 Task: Add an event with the title Third Candidate Interview Discussion, date '2024/03/25', time 7:00 AM to 9:00 AMand add a description: A product launch event is an exciting occasion where a new product is introduced to the market. It brings together stakeholders, industry experts, media personnel, and potential customers to showcase the product's features, benefits, and unique selling points. , put the event into Yellow category, logged in from the account softage.9@softage.netand send the event invitation to softage.1@softage.net with CC to  softage.2@softage.net. Set a reminder for the event At time of event
Action: Mouse moved to (85, 105)
Screenshot: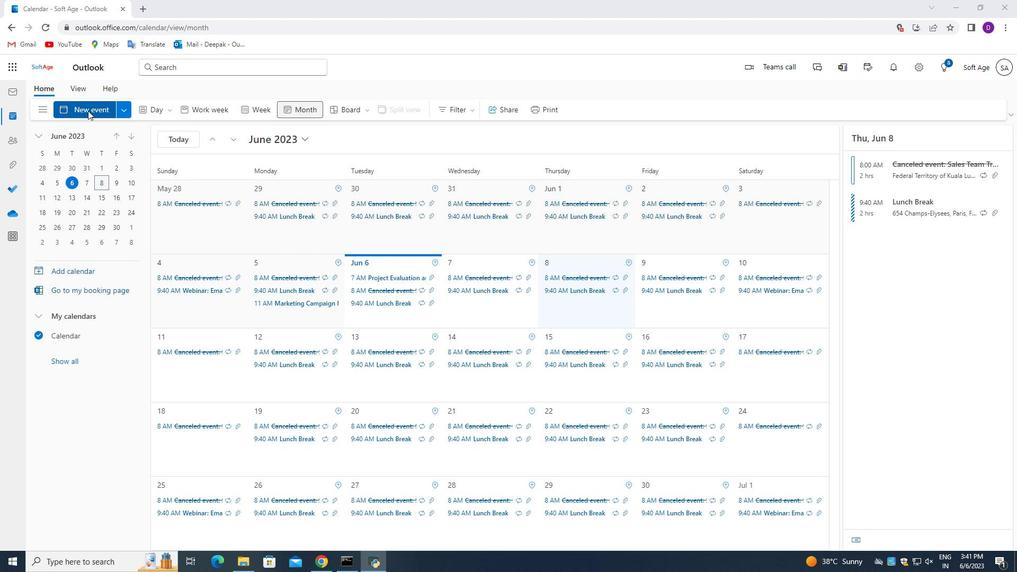 
Action: Mouse pressed left at (85, 105)
Screenshot: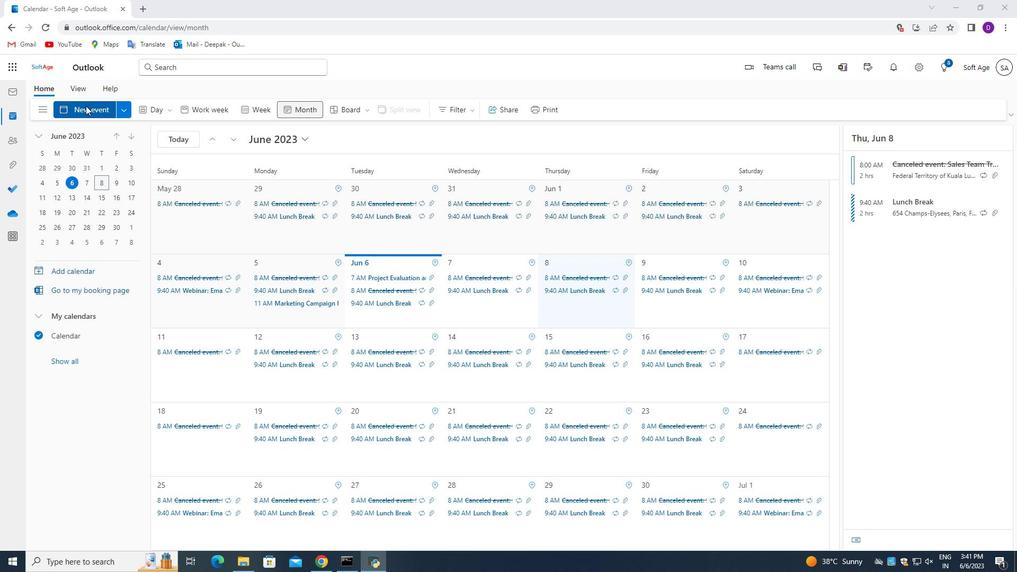
Action: Mouse moved to (372, 384)
Screenshot: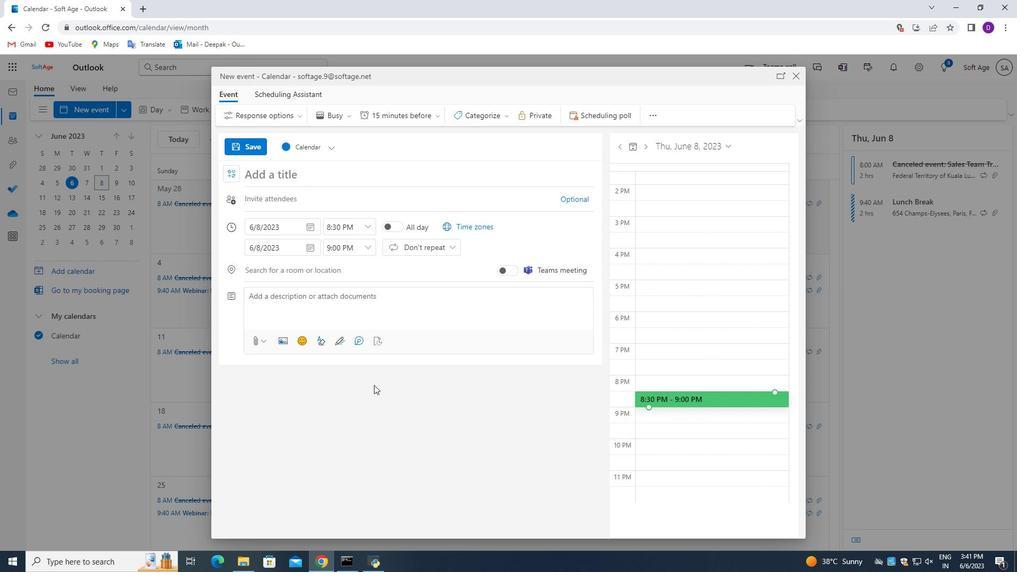 
Action: Key pressed <Key.shift_r>Third<Key.space><Key.shift_r>Candidate<Key.space>i<Key.backspace><Key.shift>Interview<Key.space><Key.shift_r>d<Key.backspace><Key.shift_r>d<Key.backspace><Key.shift_r>Discussion
Screenshot: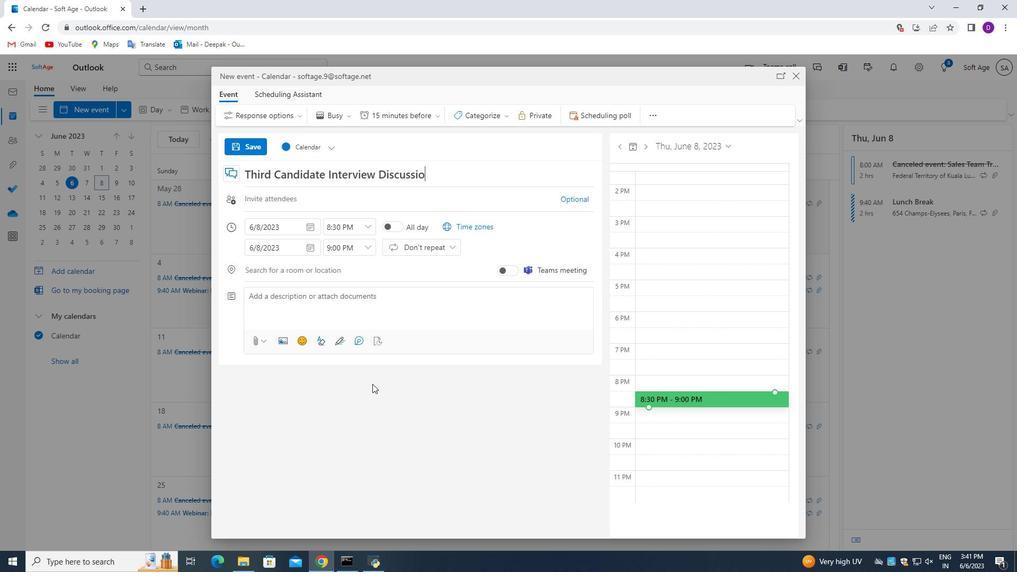 
Action: Mouse moved to (307, 226)
Screenshot: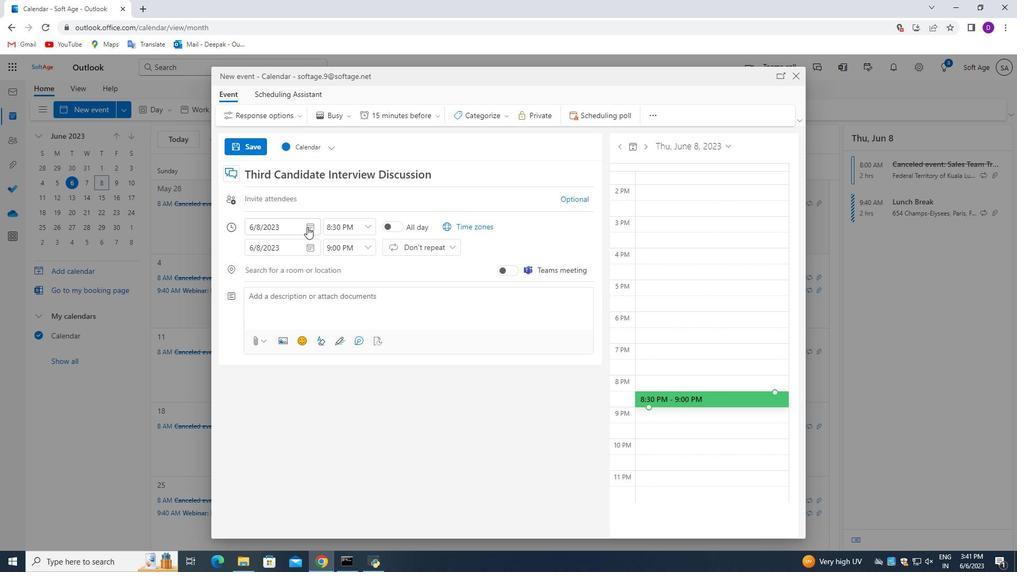 
Action: Mouse pressed left at (307, 226)
Screenshot: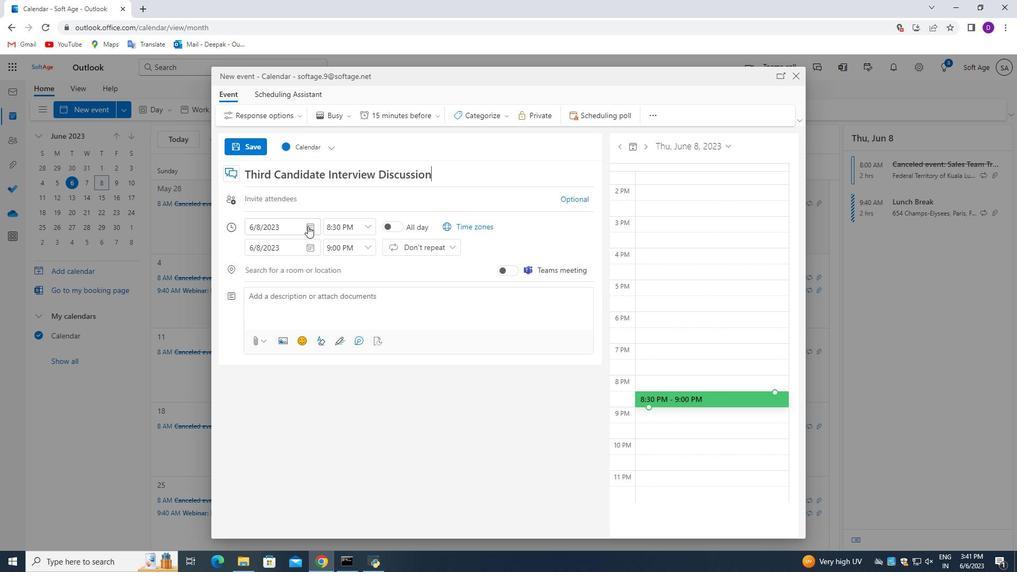 
Action: Mouse moved to (288, 248)
Screenshot: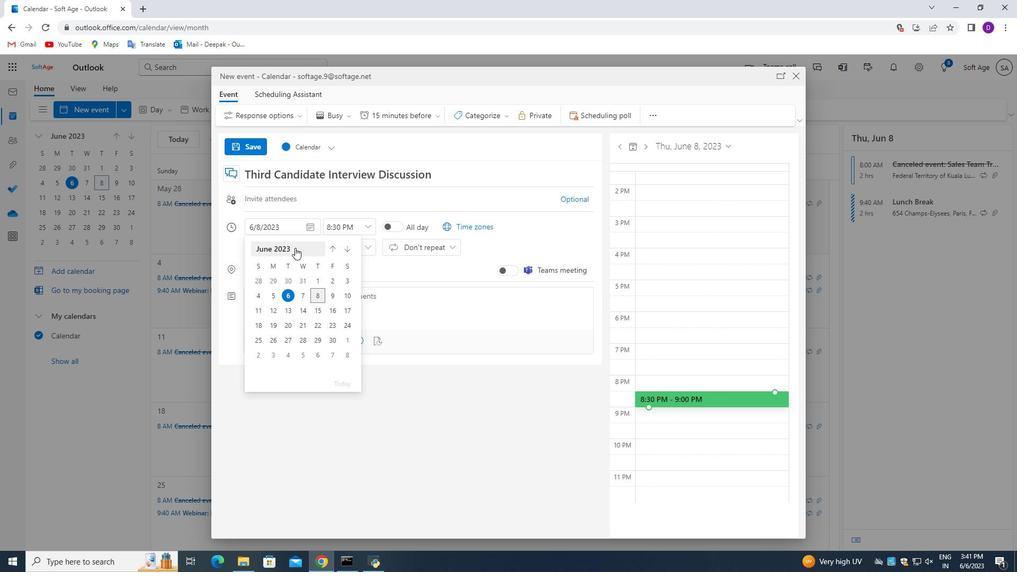 
Action: Mouse pressed left at (288, 248)
Screenshot: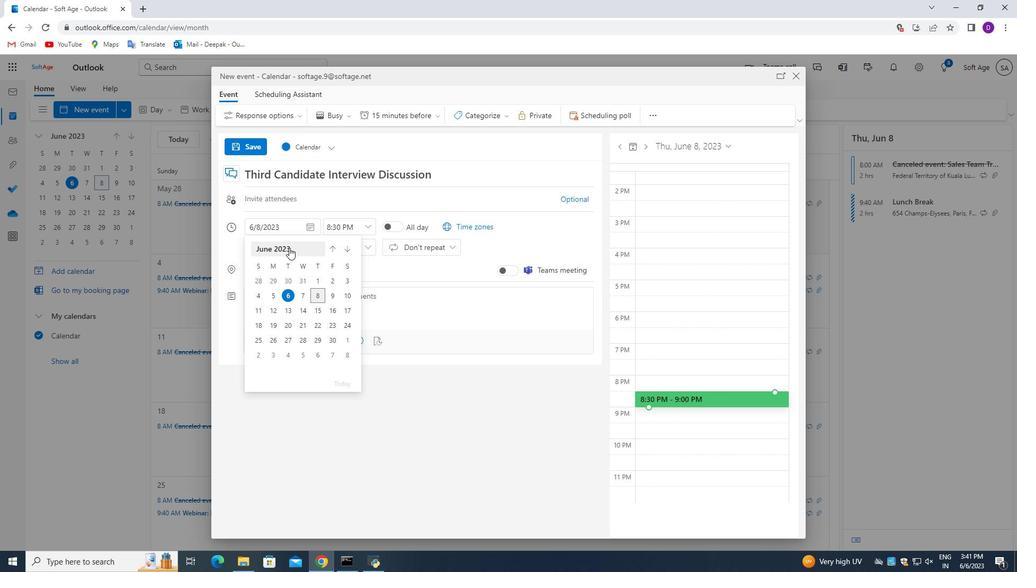 
Action: Mouse moved to (345, 252)
Screenshot: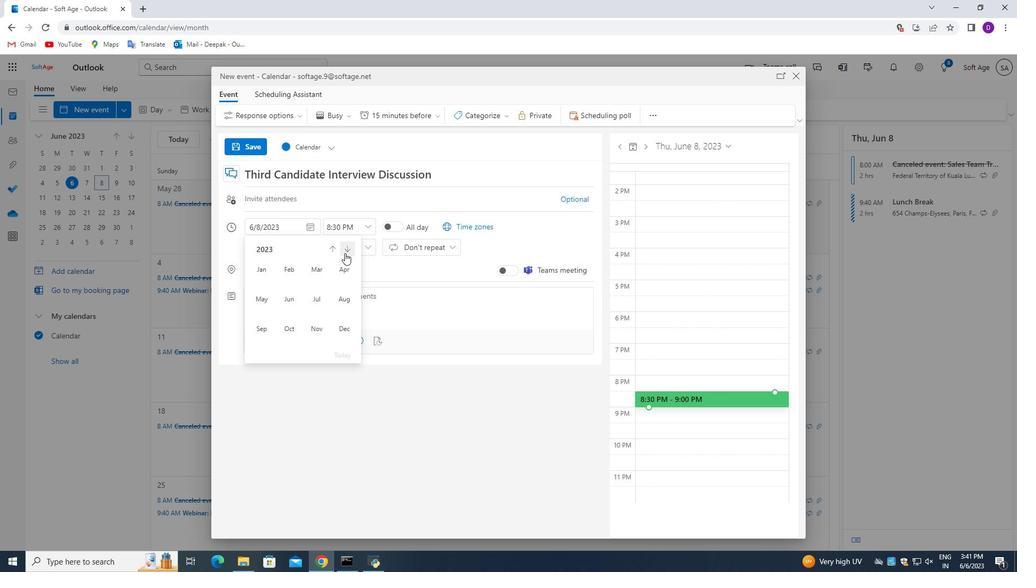 
Action: Mouse pressed left at (345, 252)
Screenshot: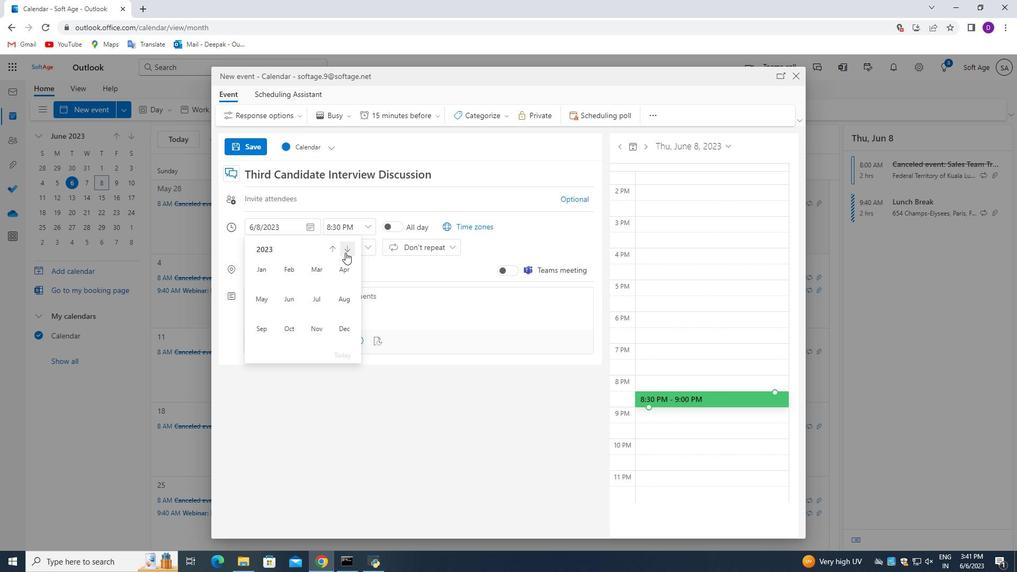 
Action: Mouse moved to (313, 269)
Screenshot: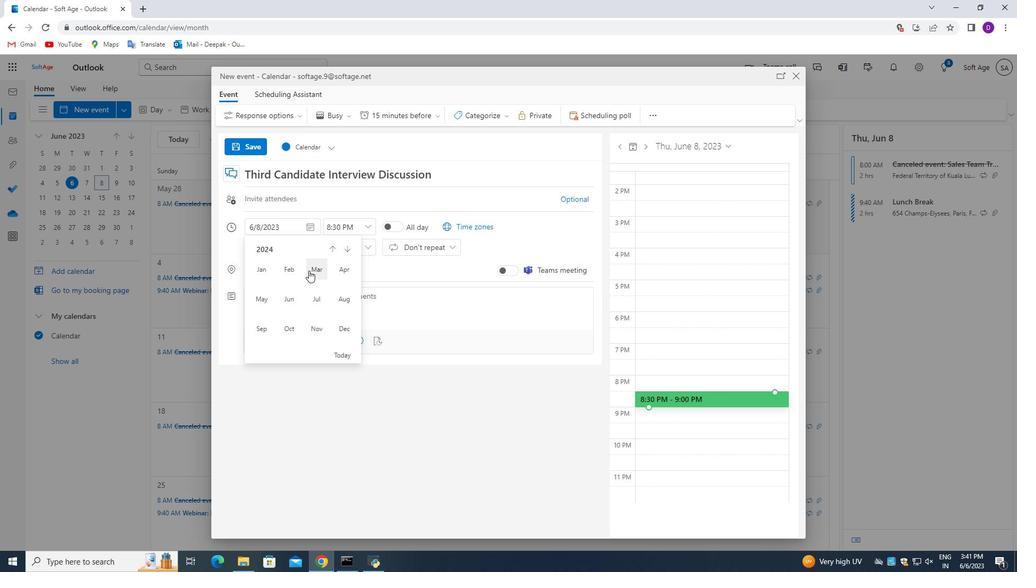 
Action: Mouse pressed left at (313, 269)
Screenshot: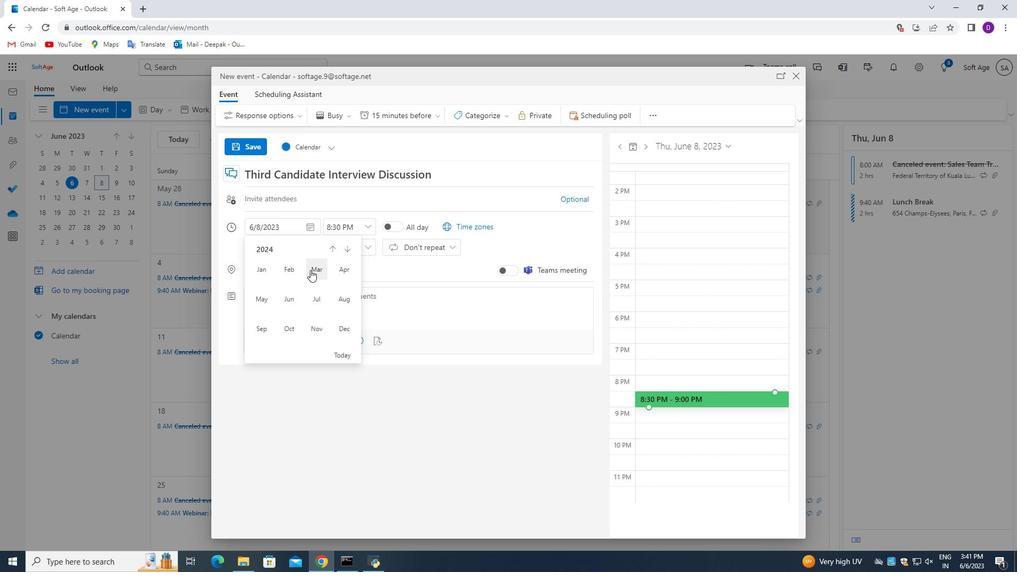 
Action: Mouse moved to (275, 339)
Screenshot: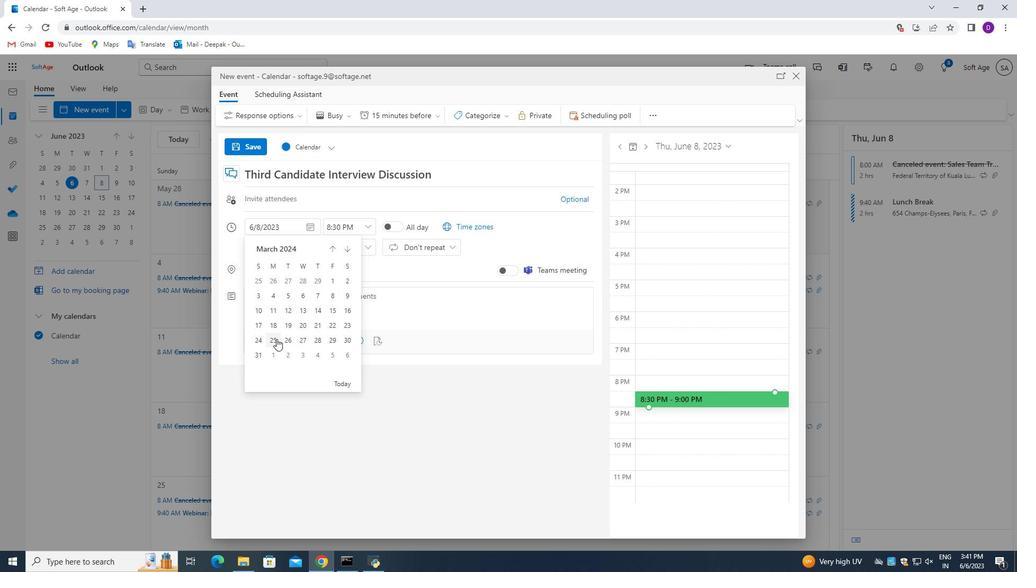 
Action: Mouse pressed left at (275, 339)
Screenshot: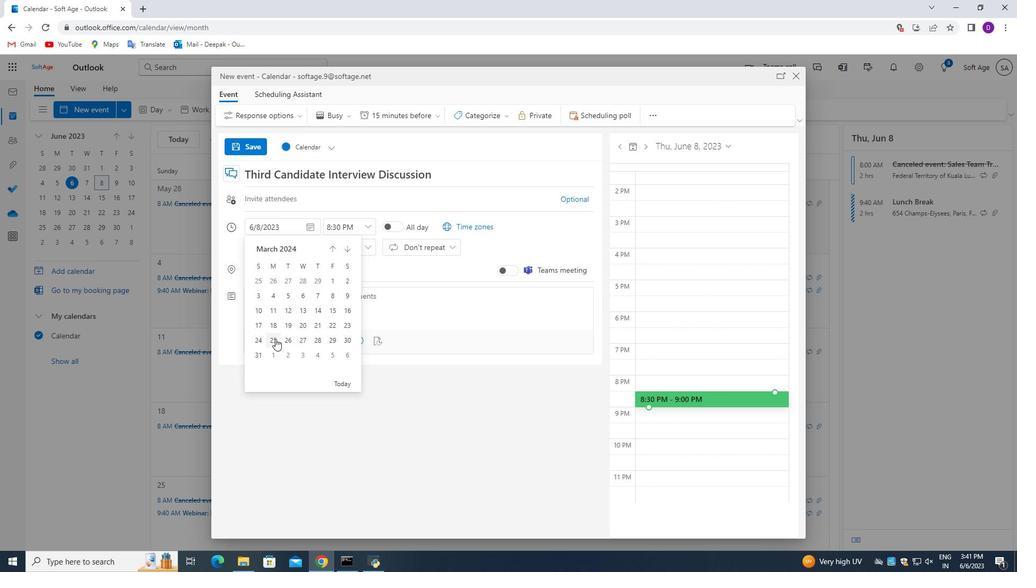 
Action: Mouse moved to (367, 231)
Screenshot: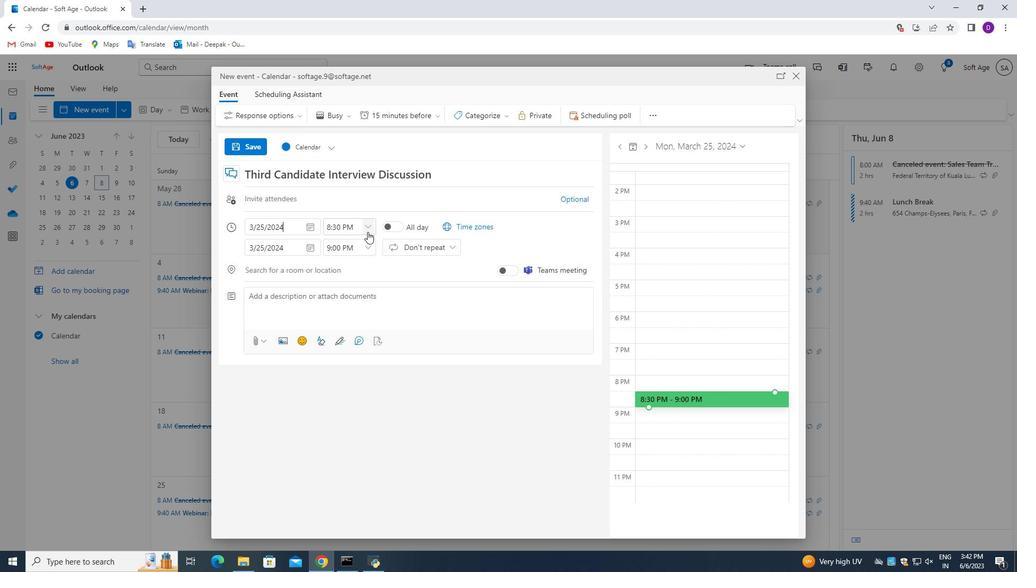 
Action: Mouse pressed left at (367, 231)
Screenshot: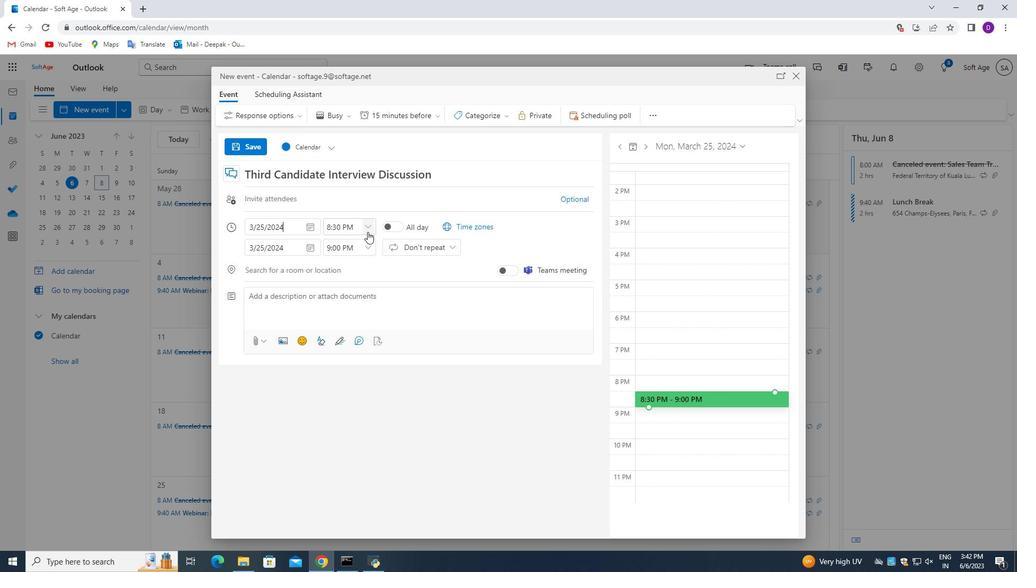 
Action: Mouse moved to (349, 295)
Screenshot: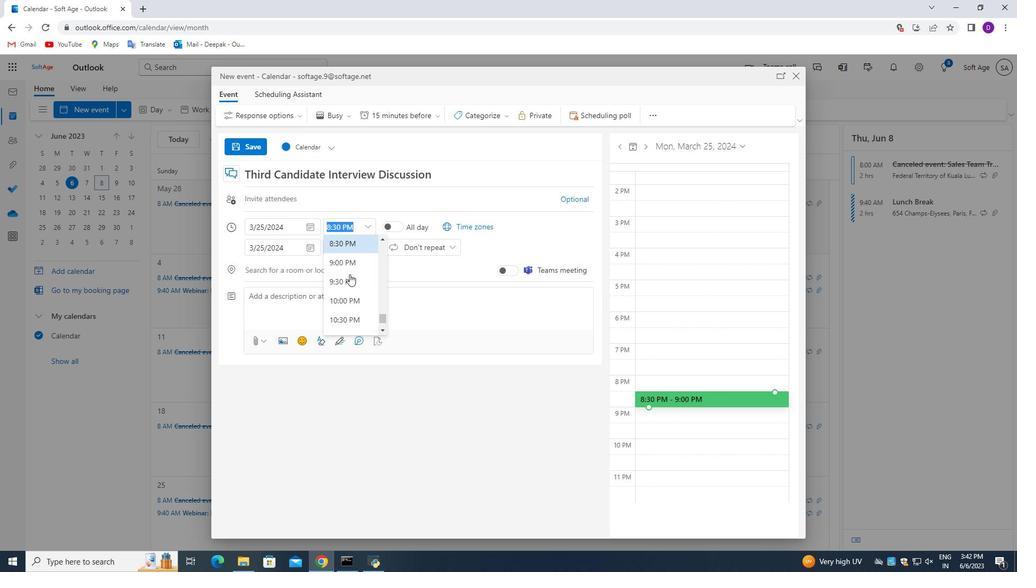 
Action: Mouse scrolled (349, 296) with delta (0, 0)
Screenshot: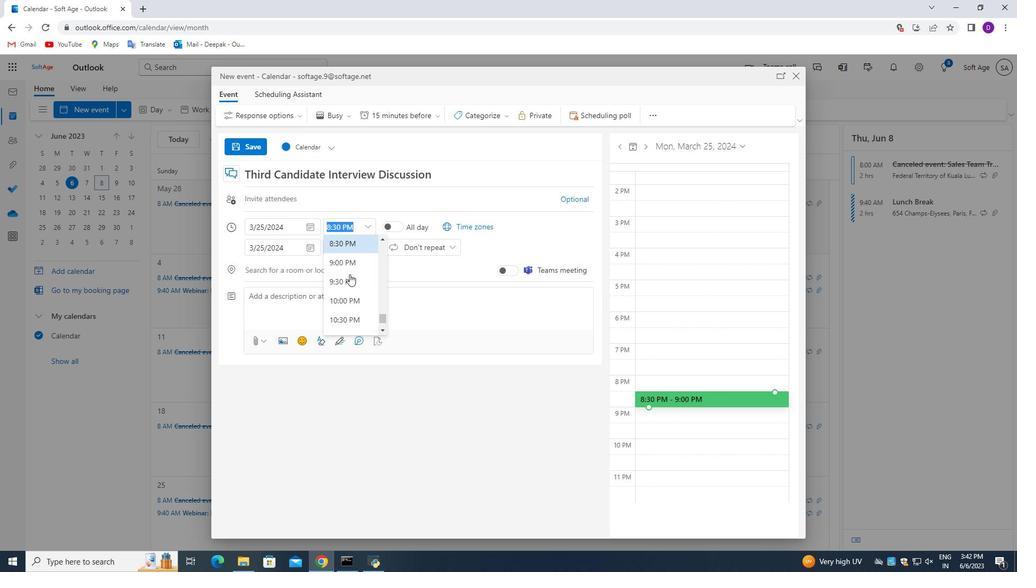 
Action: Mouse moved to (349, 298)
Screenshot: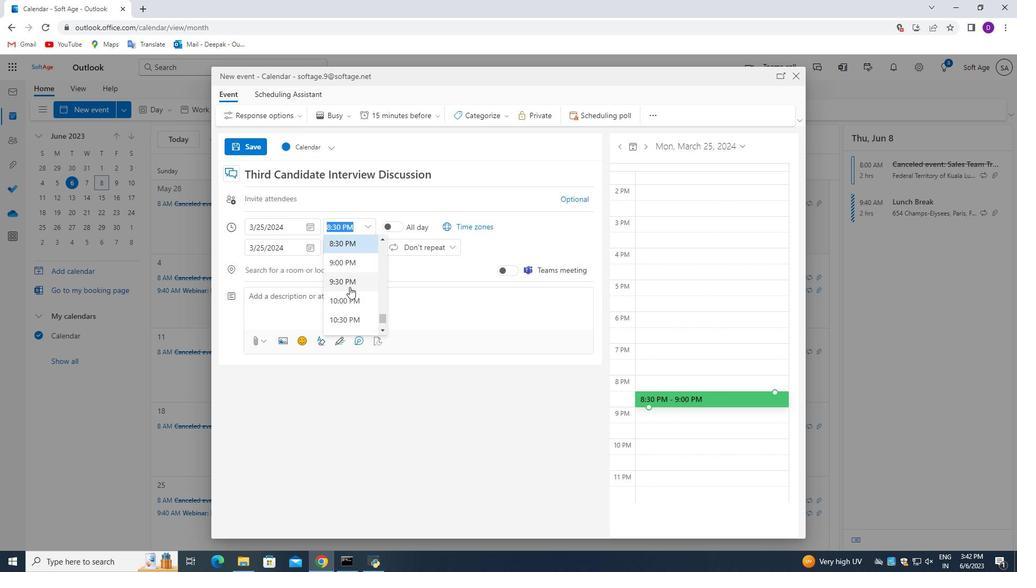 
Action: Mouse scrolled (349, 299) with delta (0, 0)
Screenshot: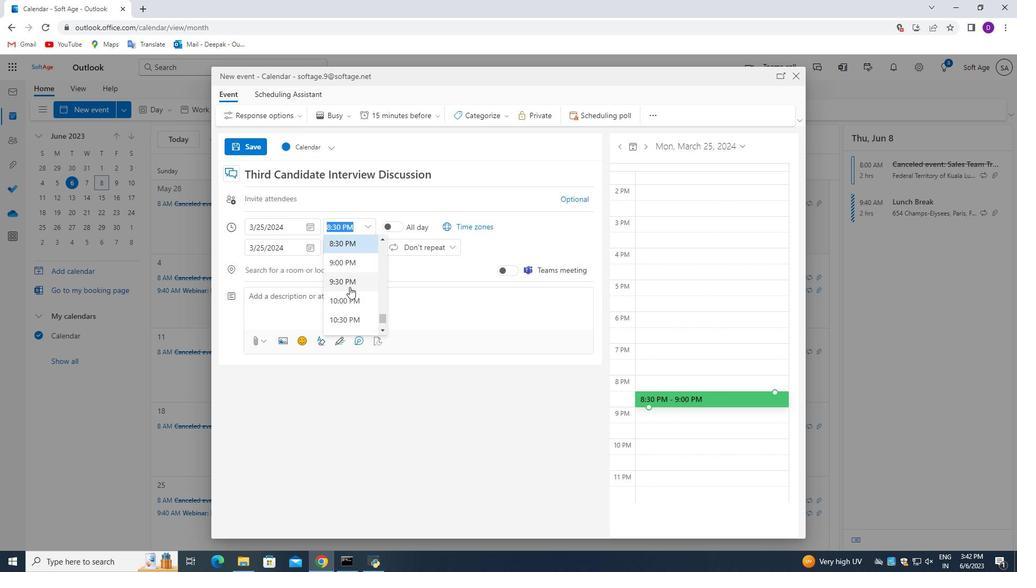 
Action: Mouse moved to (349, 299)
Screenshot: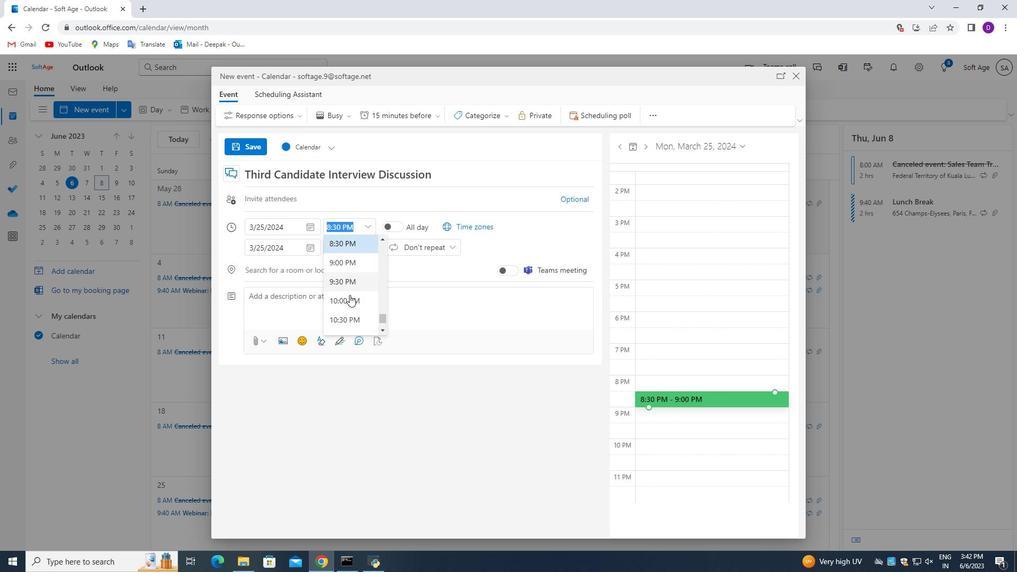 
Action: Mouse scrolled (349, 299) with delta (0, 0)
Screenshot: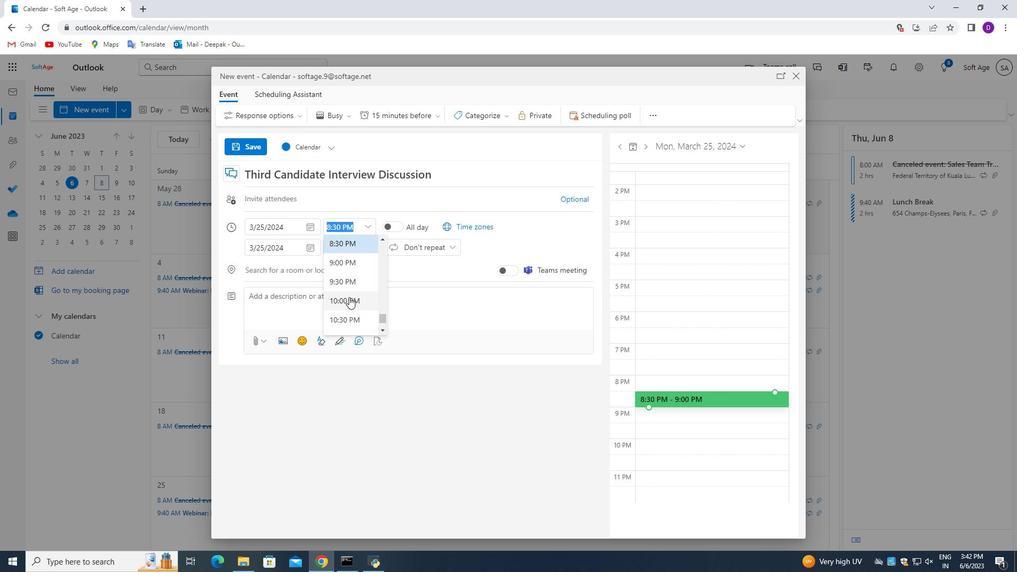 
Action: Mouse moved to (349, 300)
Screenshot: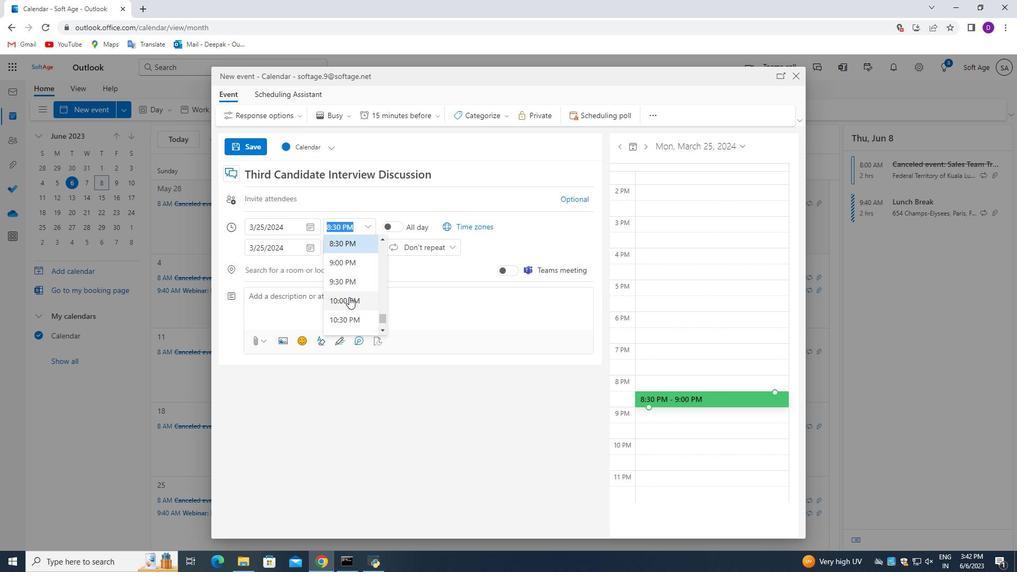 
Action: Mouse scrolled (349, 301) with delta (0, 0)
Screenshot: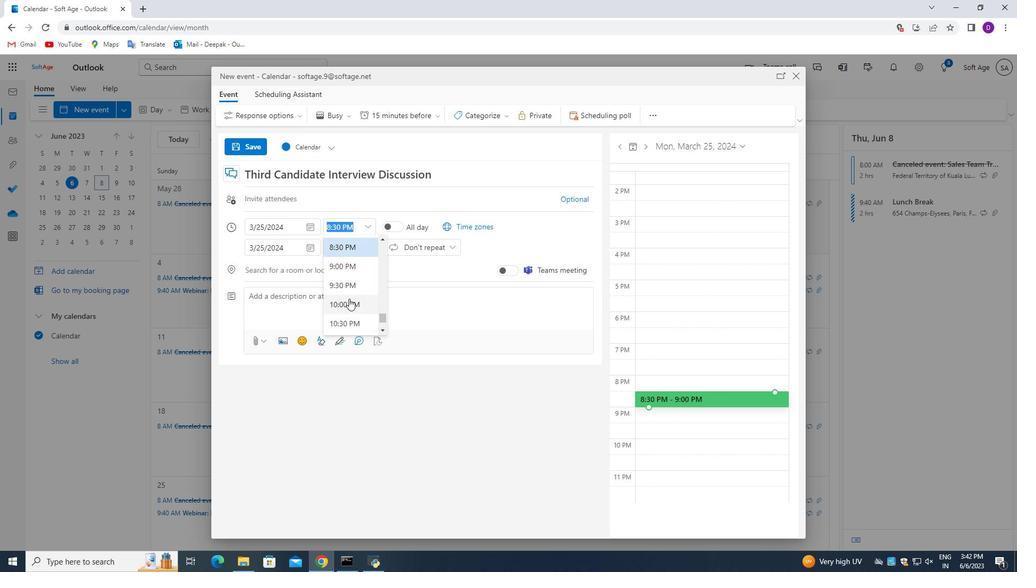 
Action: Mouse moved to (349, 300)
Screenshot: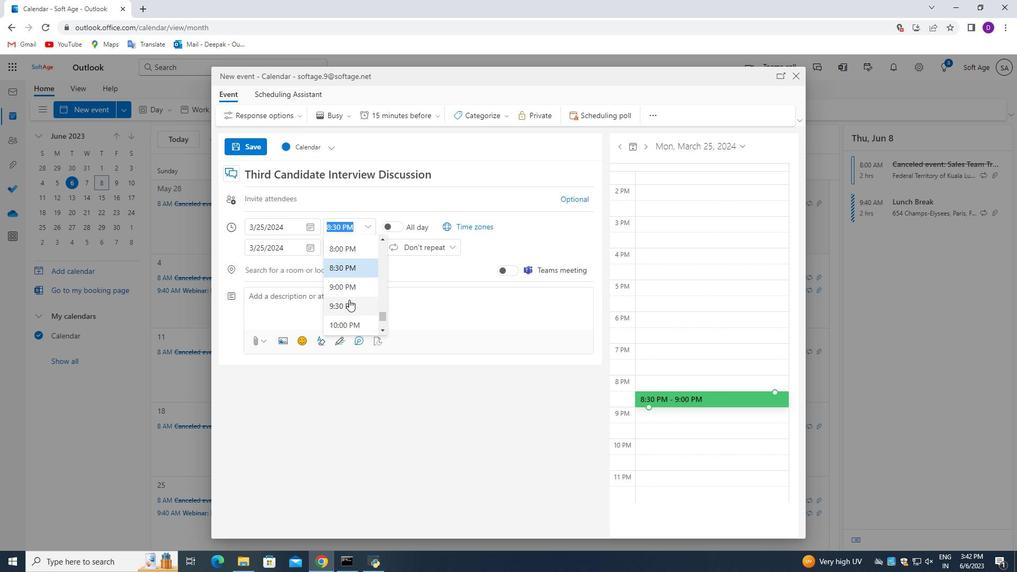 
Action: Mouse scrolled (349, 301) with delta (0, 0)
Screenshot: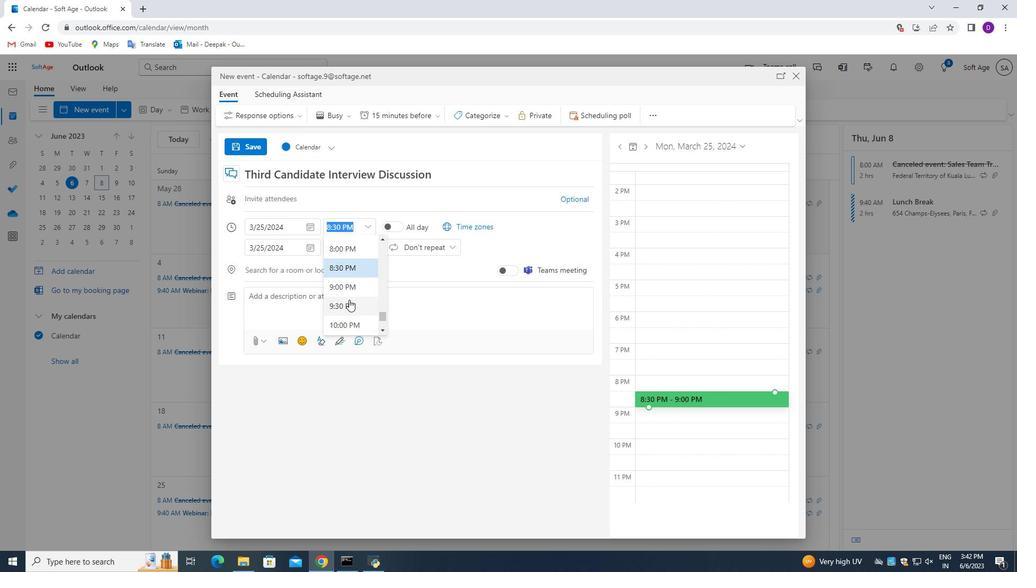 
Action: Mouse moved to (349, 301)
Screenshot: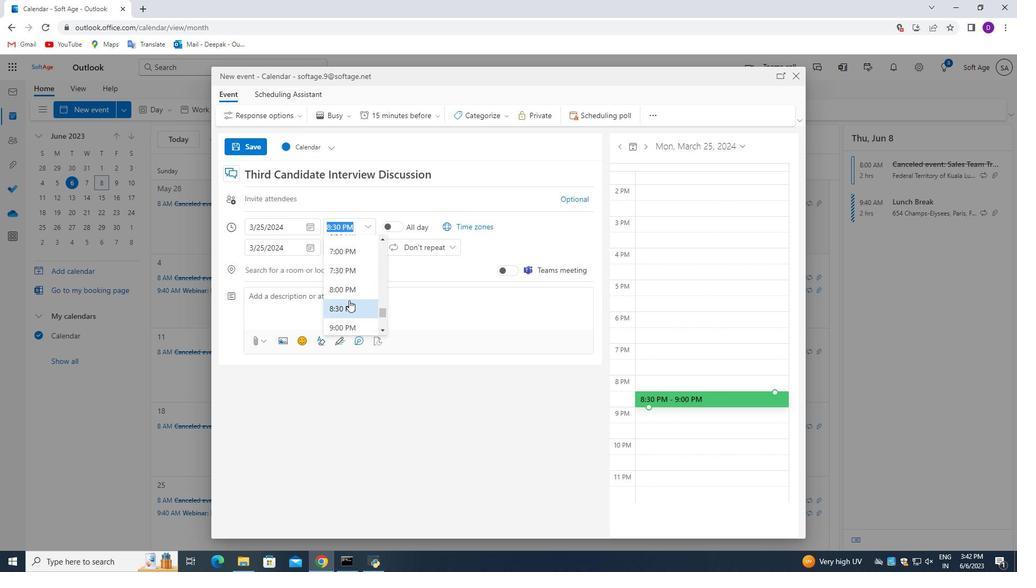 
Action: Mouse scrolled (349, 301) with delta (0, 0)
Screenshot: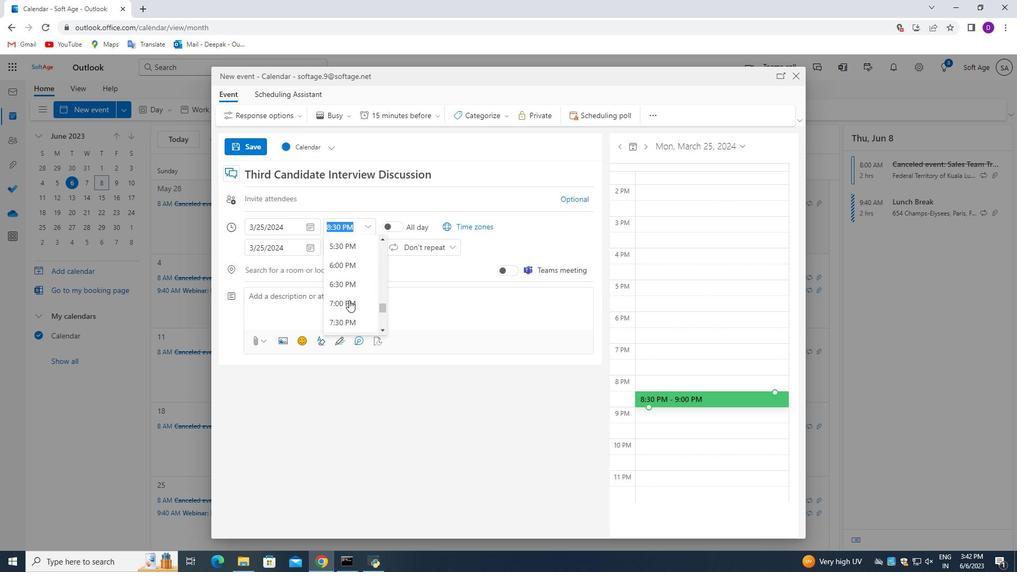 
Action: Mouse moved to (349, 301)
Screenshot: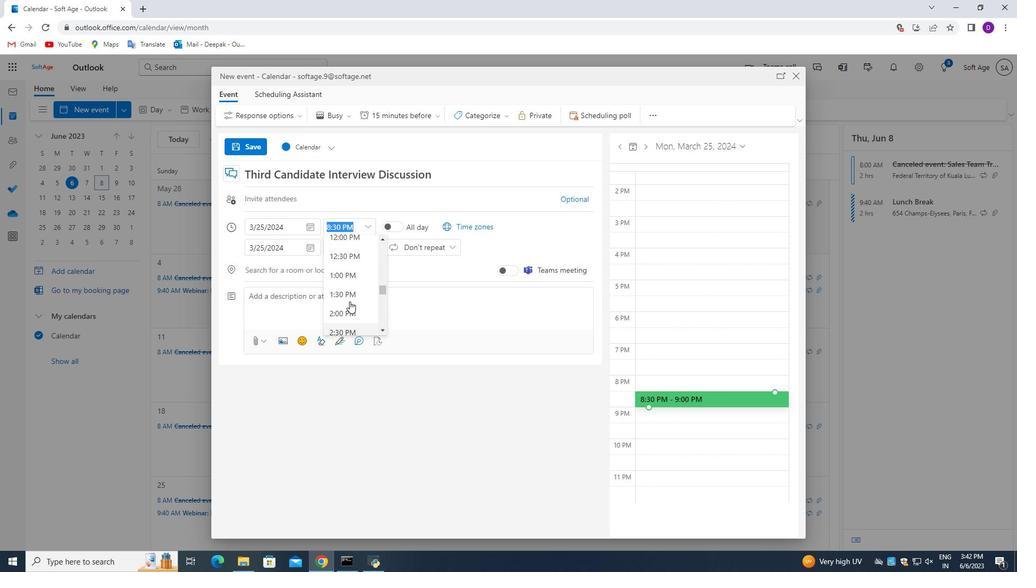 
Action: Mouse scrolled (349, 302) with delta (0, 0)
Screenshot: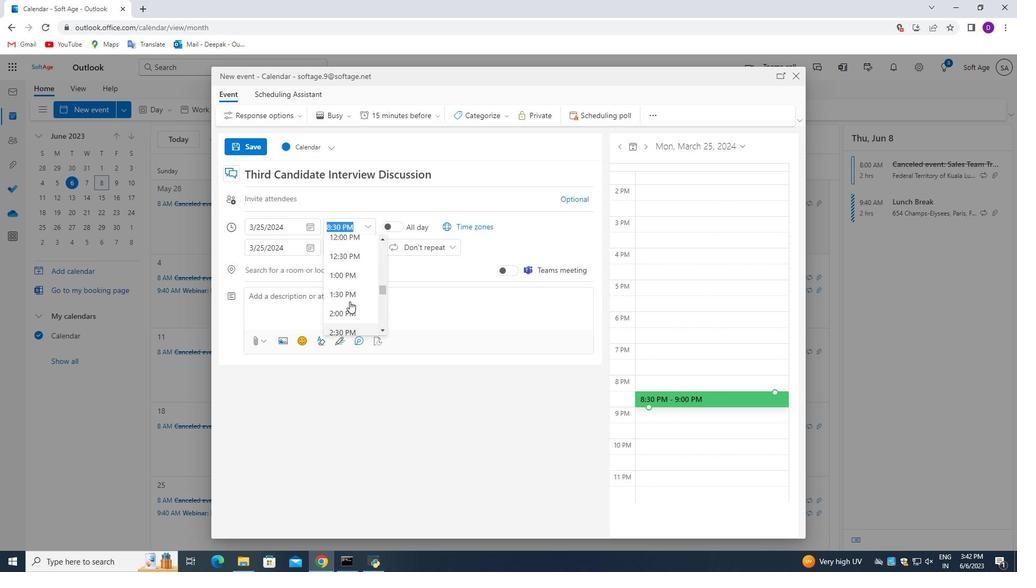 
Action: Mouse scrolled (349, 302) with delta (0, 0)
Screenshot: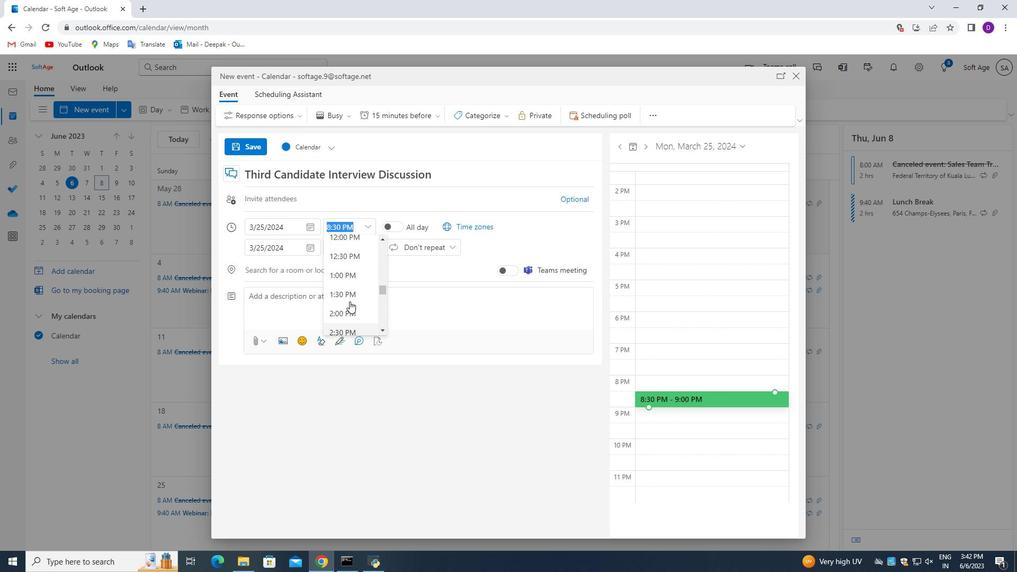 
Action: Mouse scrolled (349, 302) with delta (0, 0)
Screenshot: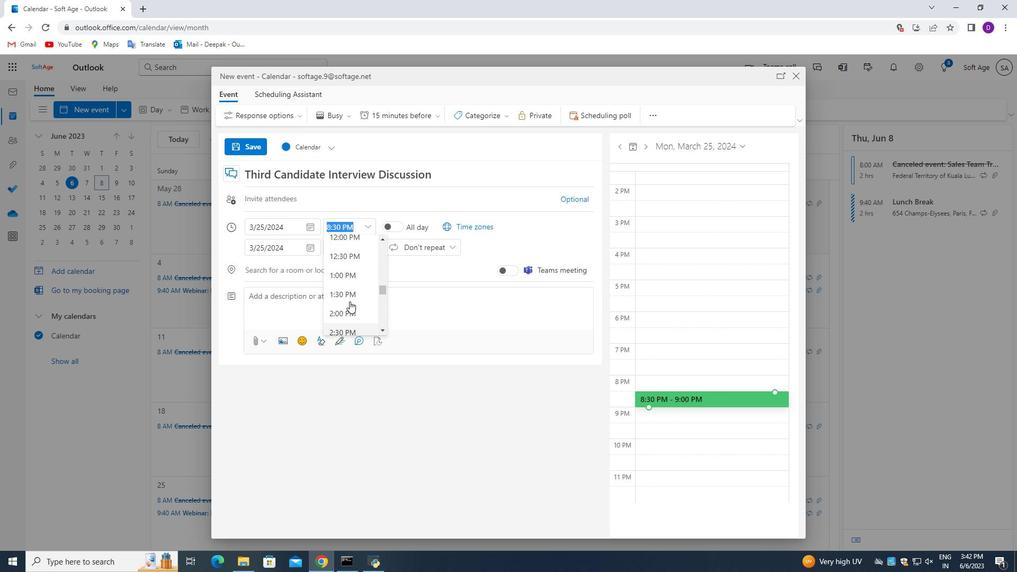 
Action: Mouse scrolled (349, 302) with delta (0, 0)
Screenshot: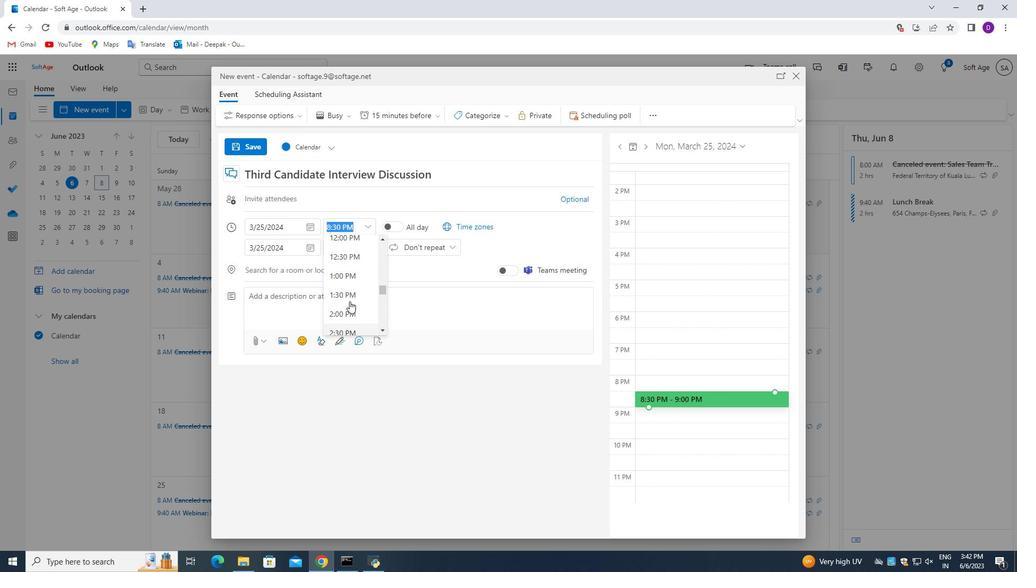 
Action: Mouse scrolled (349, 302) with delta (0, 0)
Screenshot: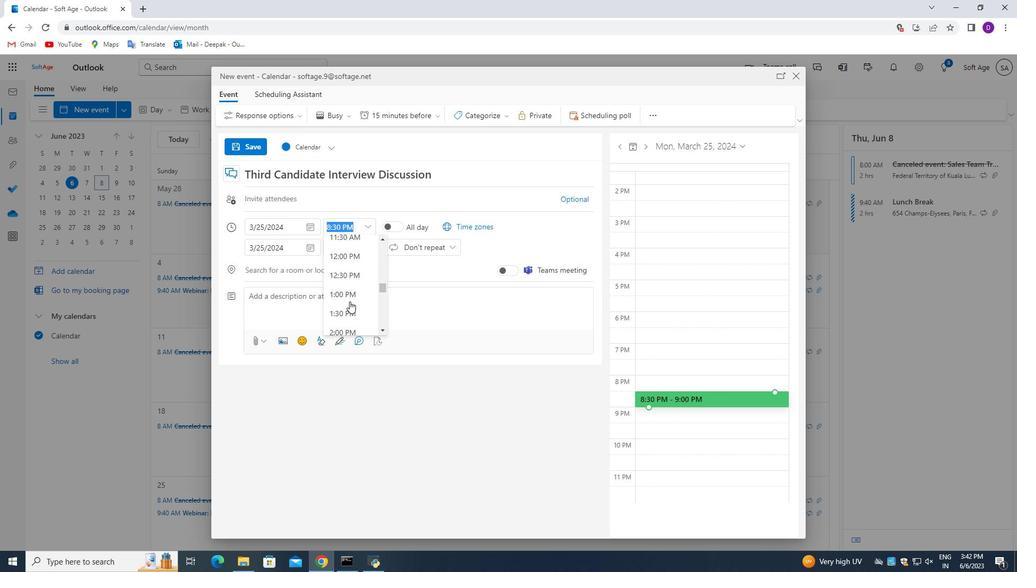 
Action: Mouse scrolled (349, 302) with delta (0, 0)
Screenshot: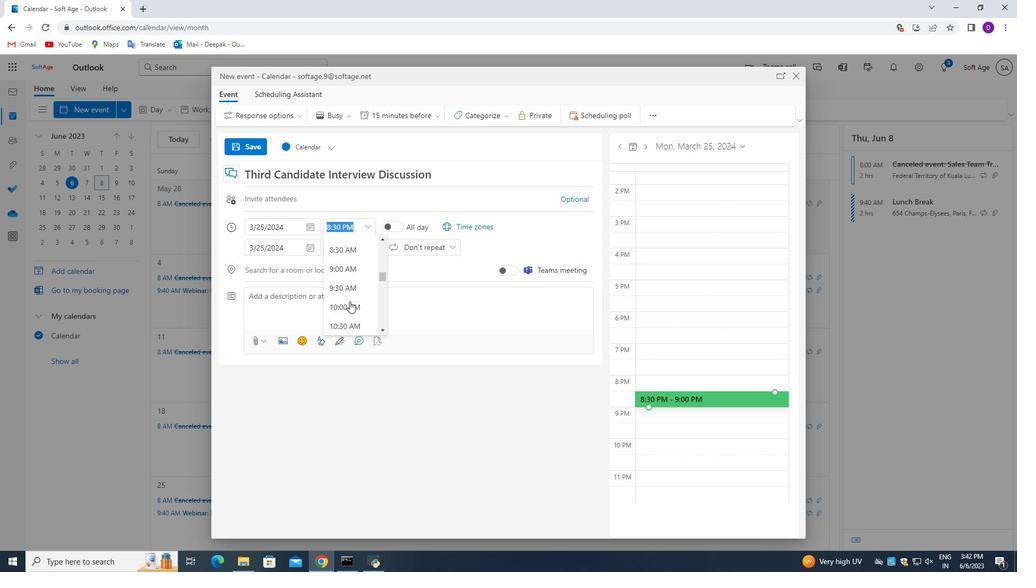 
Action: Mouse scrolled (349, 301) with delta (0, 0)
Screenshot: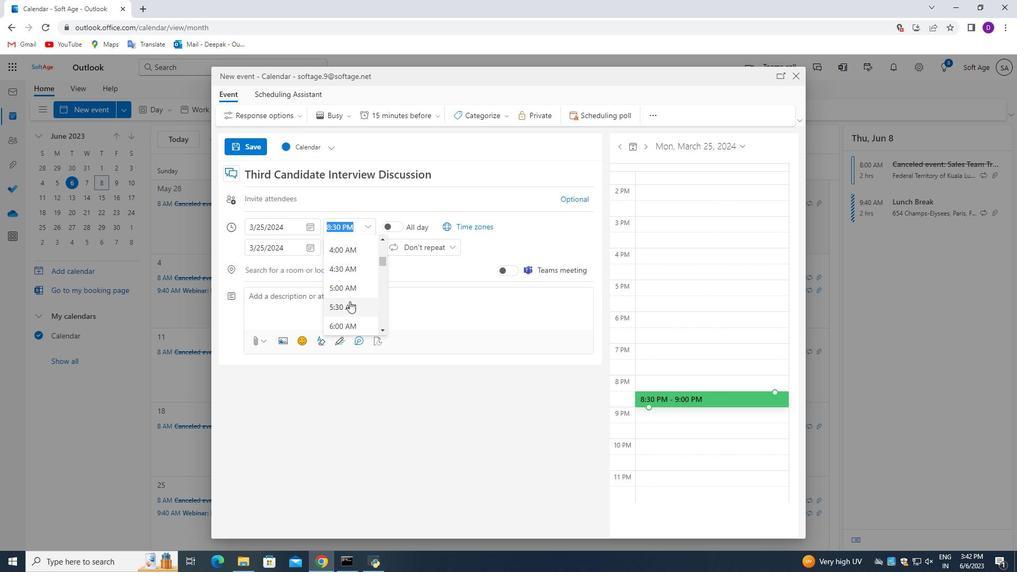 
Action: Mouse moved to (359, 308)
Screenshot: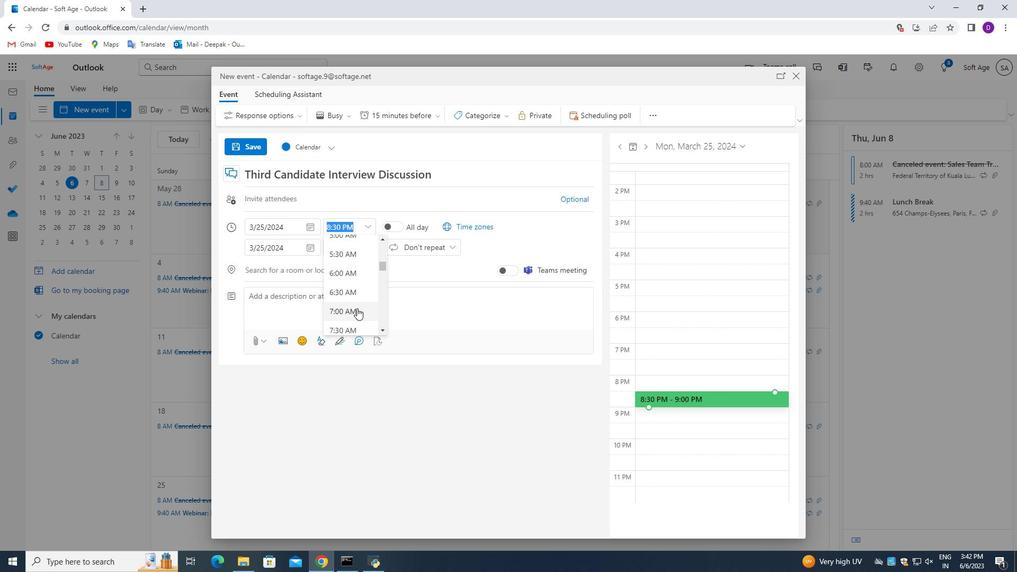 
Action: Mouse pressed left at (359, 308)
Screenshot: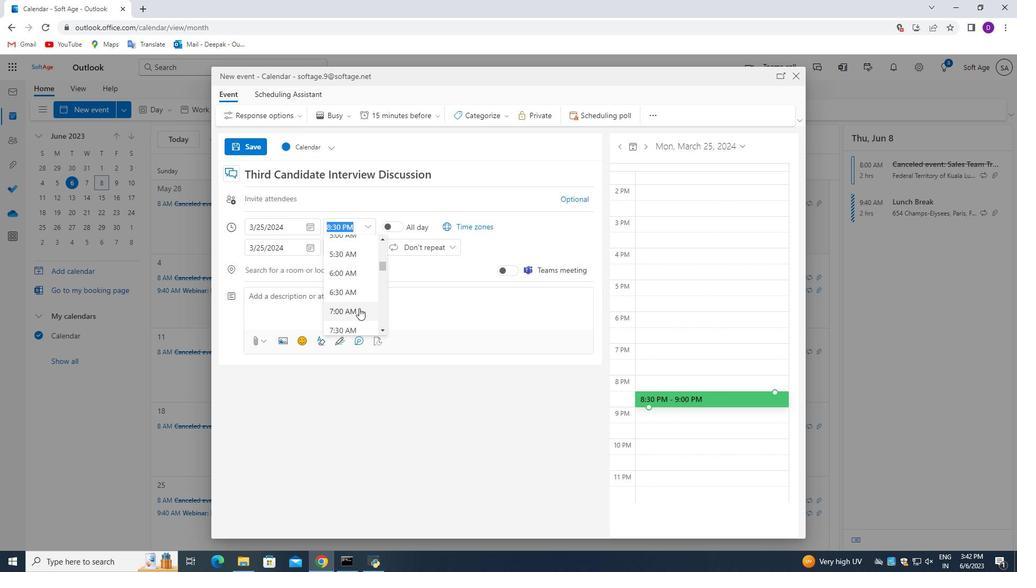 
Action: Mouse moved to (371, 251)
Screenshot: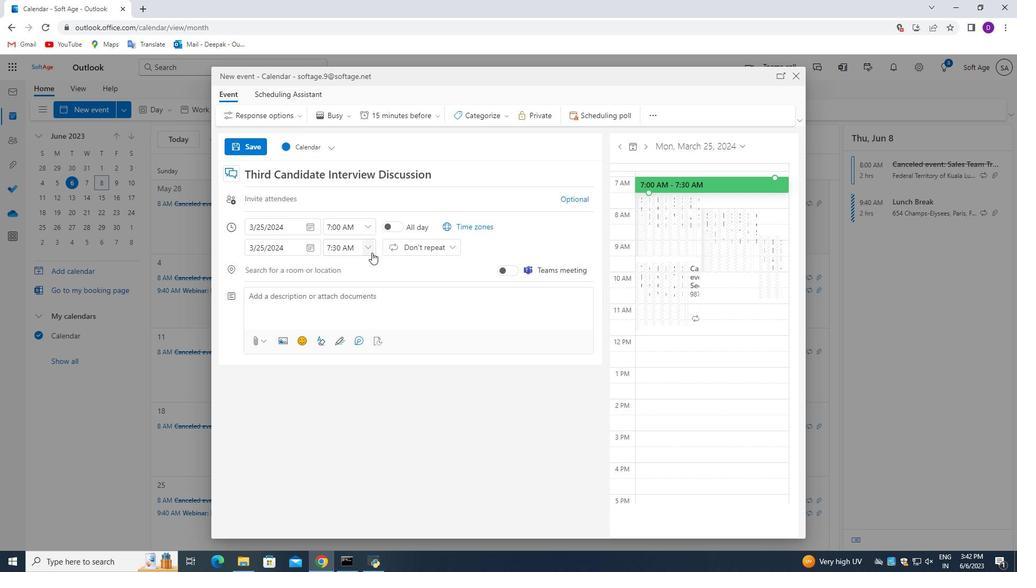 
Action: Mouse pressed left at (371, 251)
Screenshot: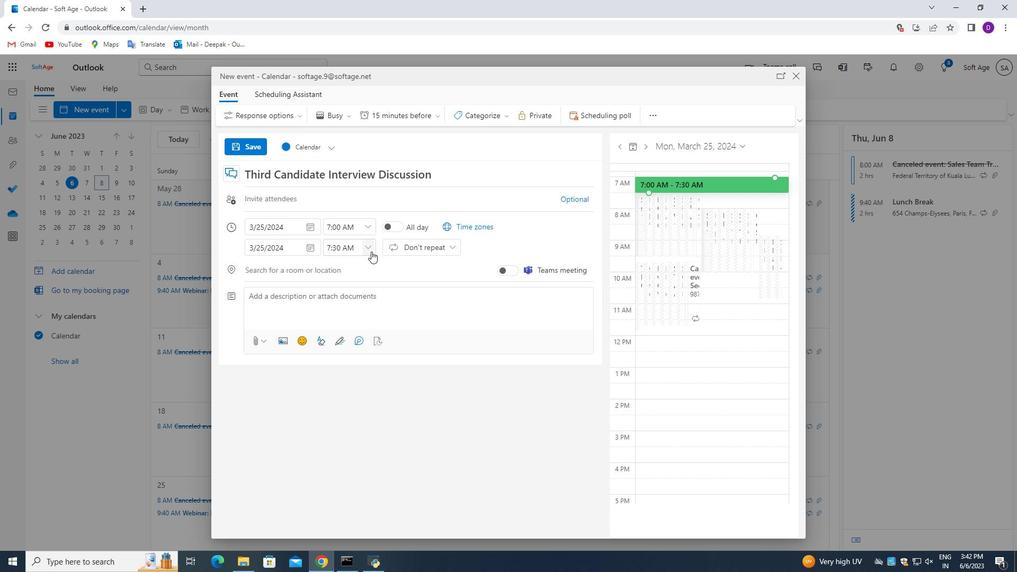 
Action: Mouse moved to (363, 315)
Screenshot: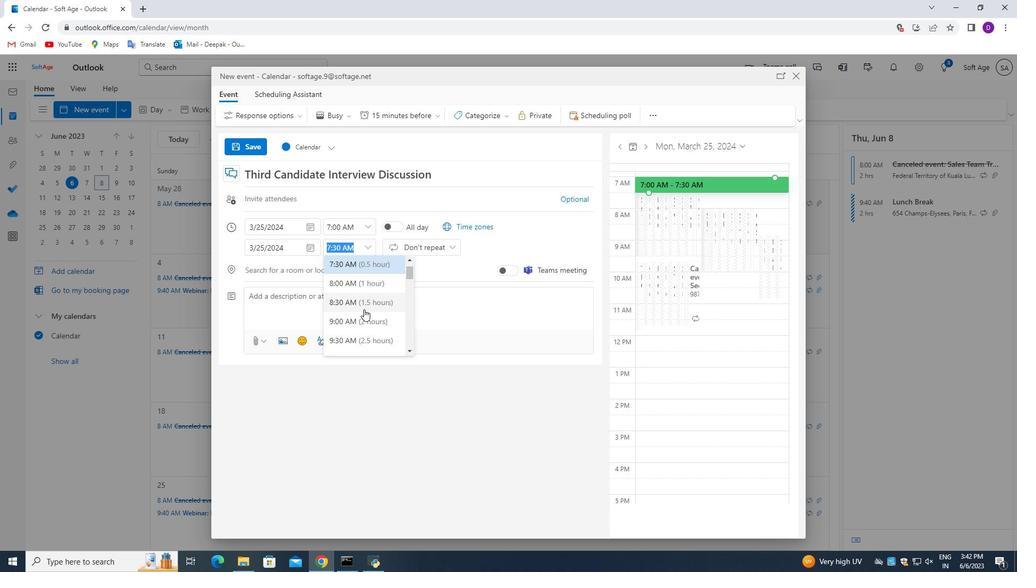 
Action: Mouse pressed left at (363, 315)
Screenshot: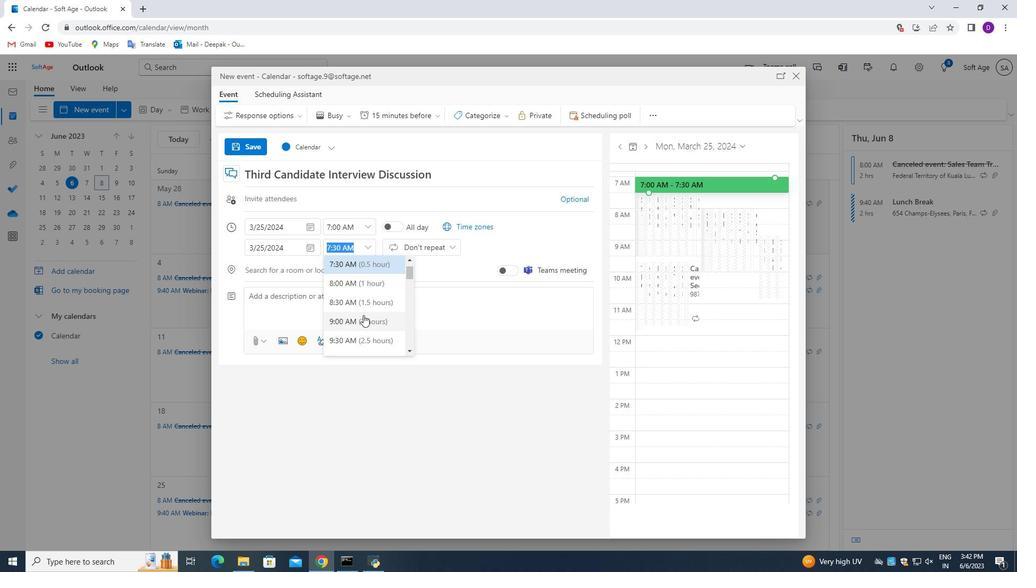 
Action: Mouse moved to (338, 302)
Screenshot: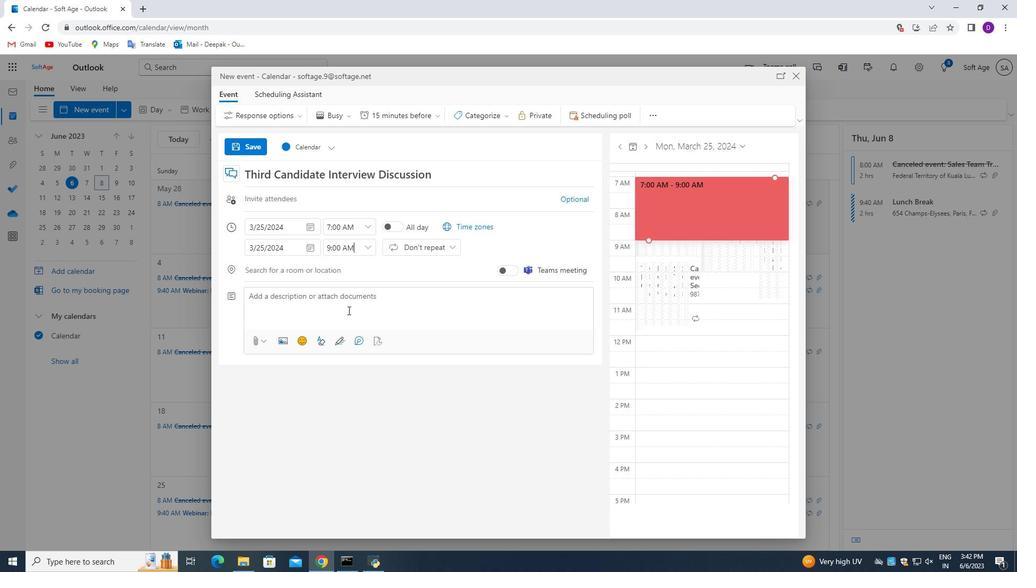 
Action: Mouse pressed left at (338, 302)
Screenshot: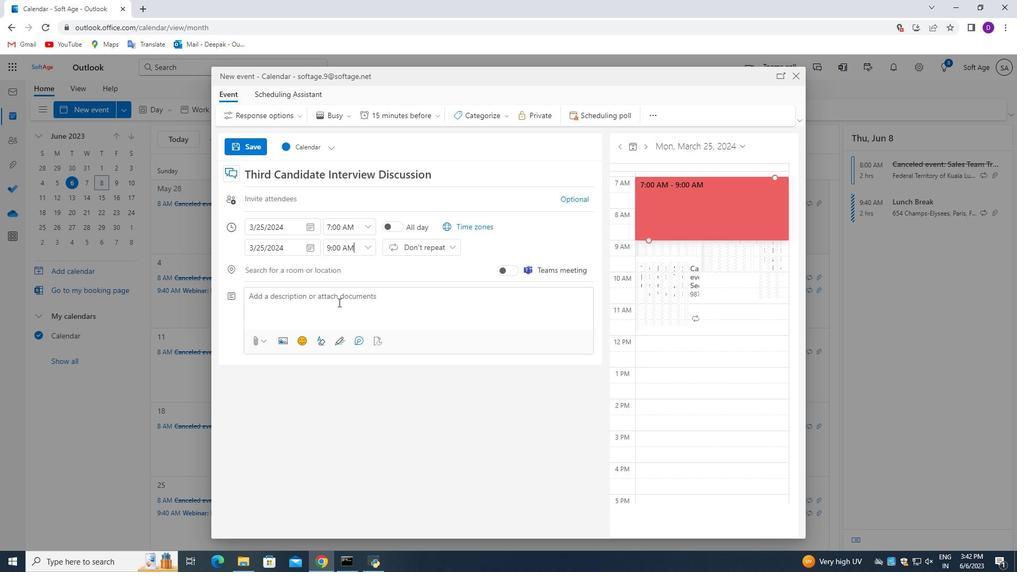 
Action: Mouse moved to (346, 405)
Screenshot: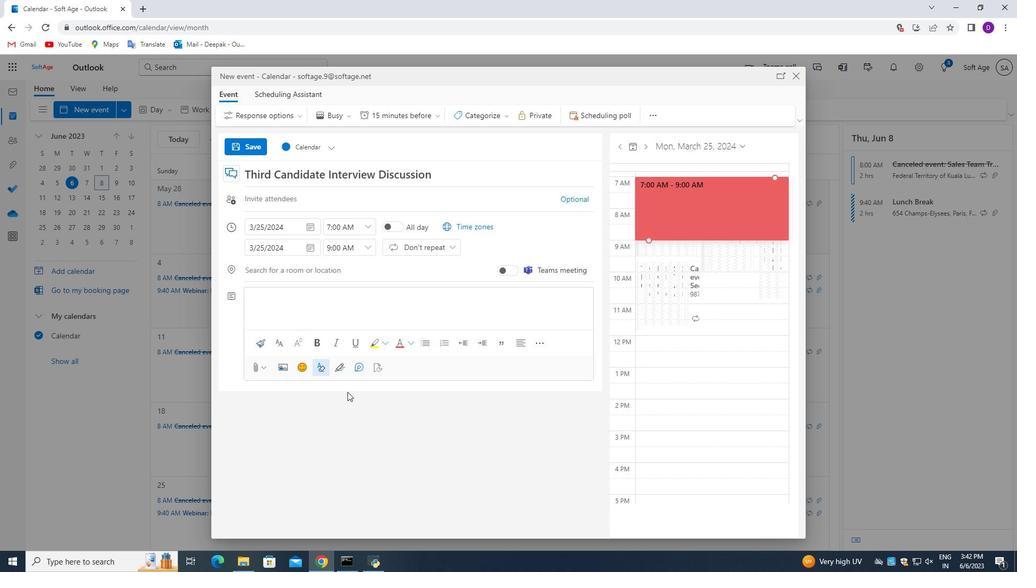 
Action: Key pressed <Key.shift_r>A<Key.space>product<Key.space>launch<Key.space>event<Key.space>is<Key.space>an<Key.space>exciting<Key.space>occasion<Key.space>where<Key.space>a<Key.space>new<Key.space>product<Key.space>is<Key.space>introduced<Key.space>to<Key.space>the<Key.space>market.<Key.space><Key.shift>It<Key.space>brings<Key.space>together<Key.space>stakegolders<Key.backspace><Key.backspace><Key.backspace><Key.backspace><Key.backspace><Key.backspace><Key.backspace><Key.space>holders,<Key.space>industry<Key.space>experts,<Key.space>media<Key.space>personnel<Key.space><Key.backspace>,<Key.space>and<Key.space>potential<Key.space>customers<Key.space>to<Key.space>showcase<Key.space>the<Key.space>product's<Key.space>features,<Key.space>benefits,<Key.space>and<Key.space>unipu<Key.space><Key.backspace>e<Key.space>sel<Key.backspace><Key.backspace><Key.backspace><Key.backspace><Key.backspace><Key.backspace><Key.backspace>que<Key.space>selling<Key.space>points.
Screenshot: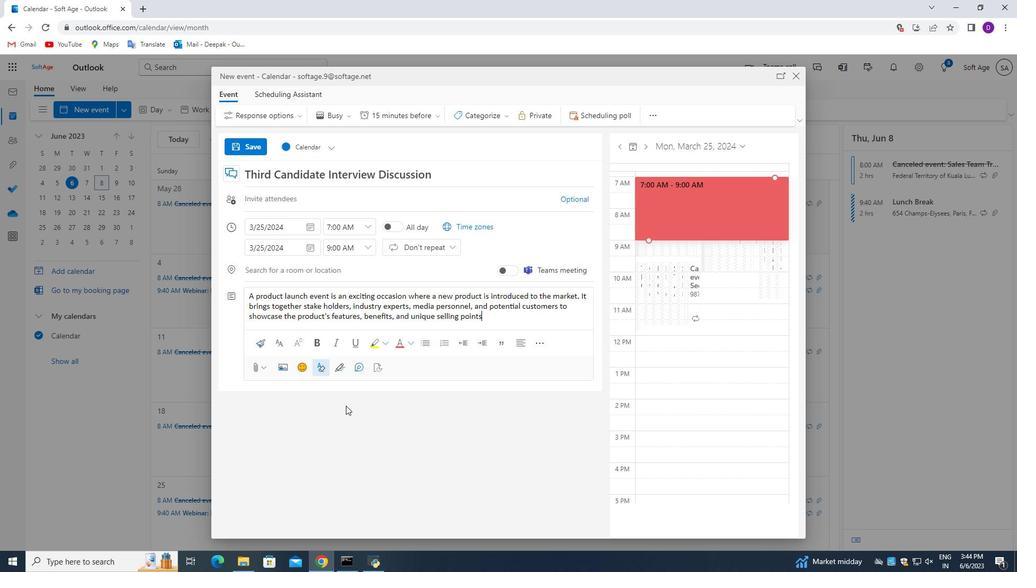 
Action: Mouse moved to (485, 118)
Screenshot: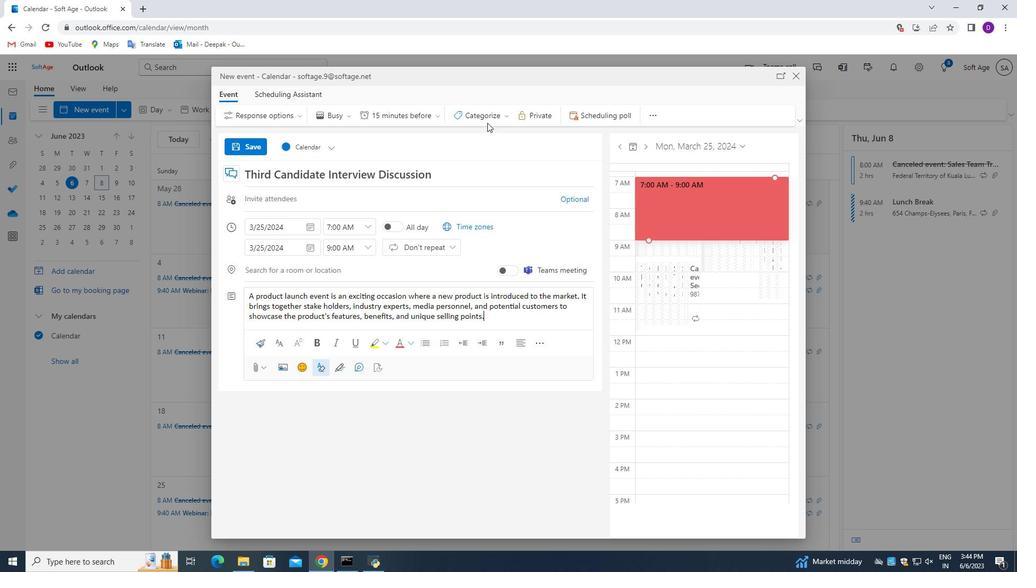 
Action: Mouse pressed left at (485, 118)
Screenshot: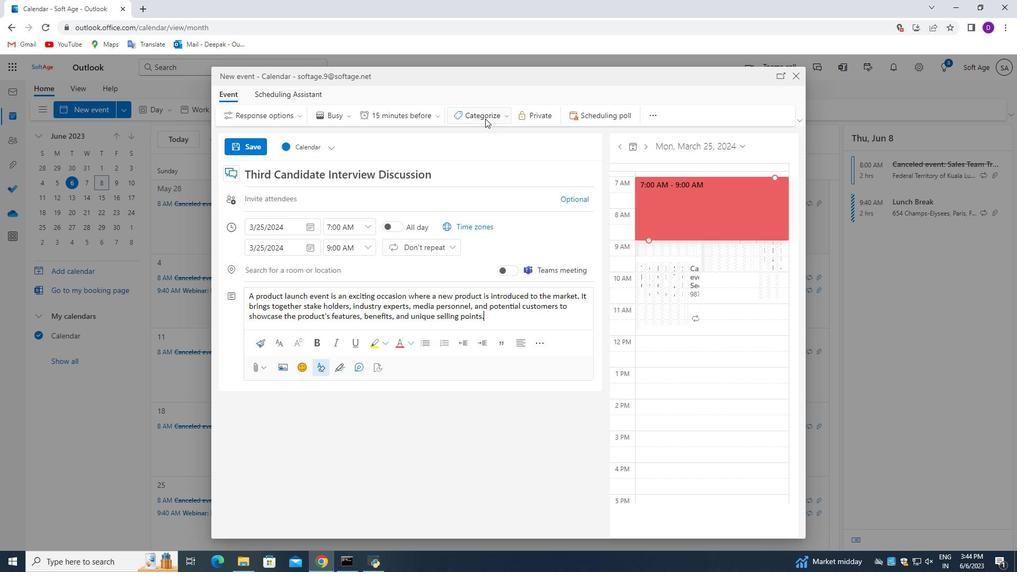 
Action: Mouse moved to (491, 222)
Screenshot: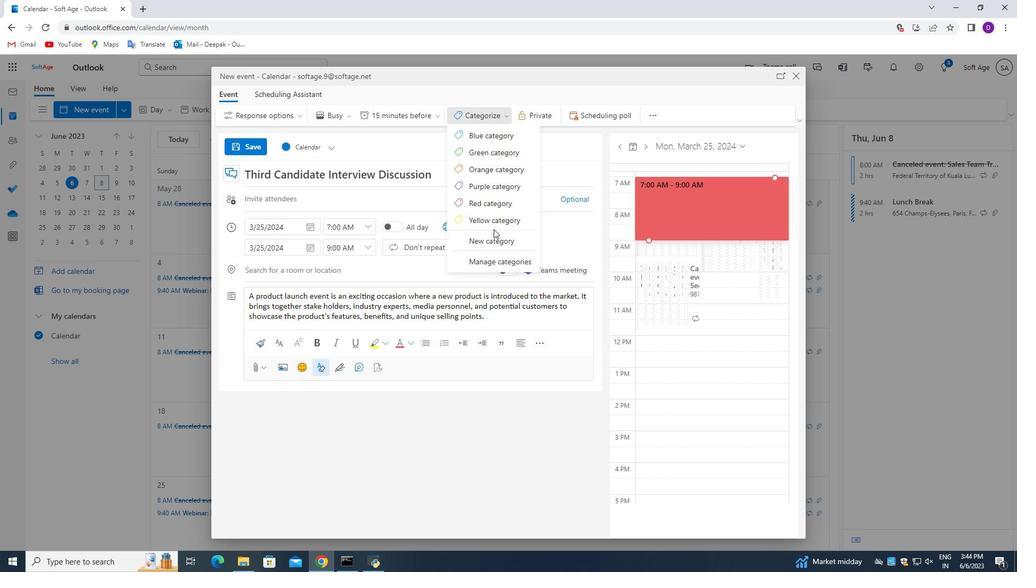 
Action: Mouse pressed left at (491, 222)
Screenshot: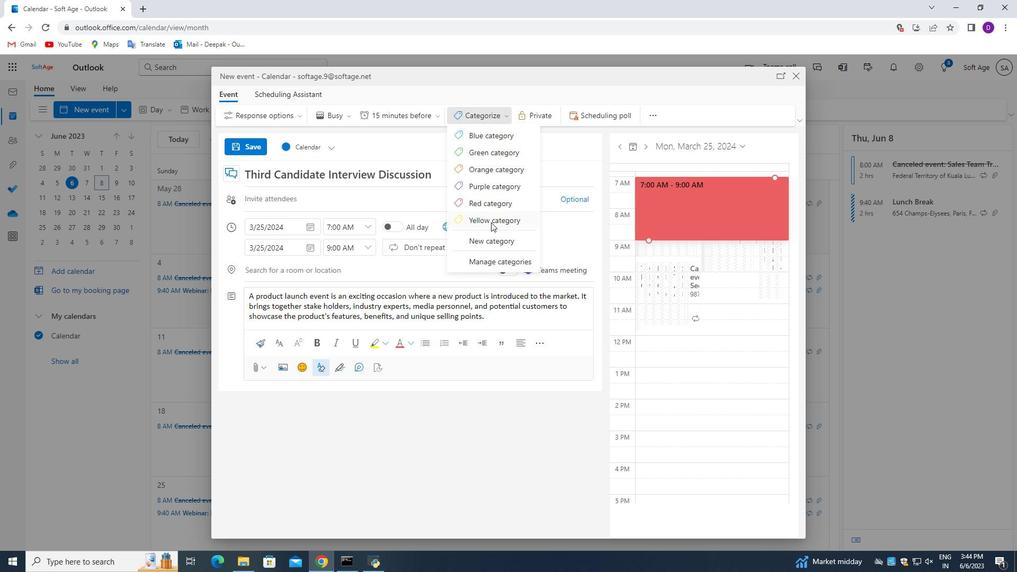 
Action: Mouse moved to (266, 199)
Screenshot: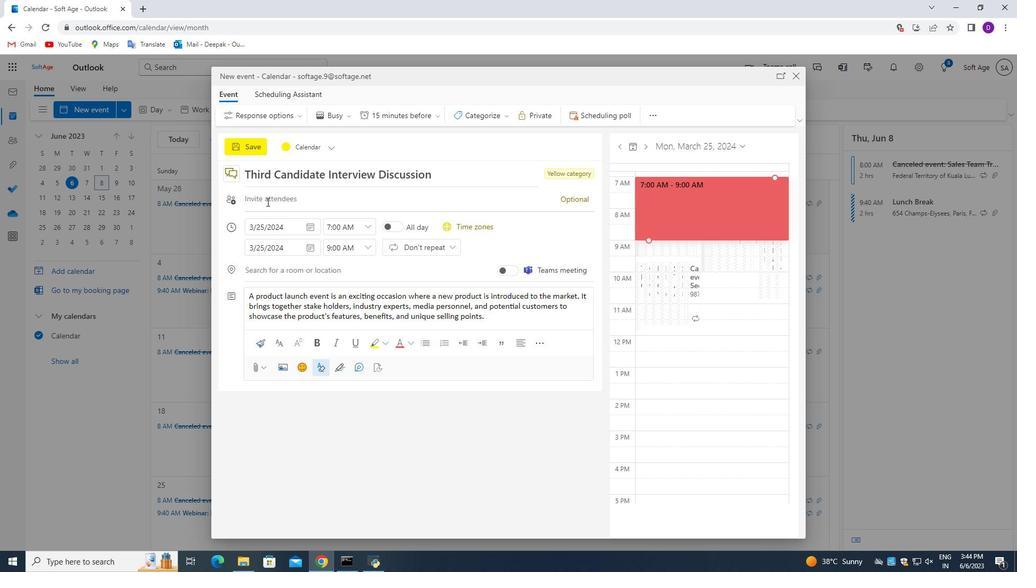 
Action: Mouse pressed left at (266, 199)
Screenshot: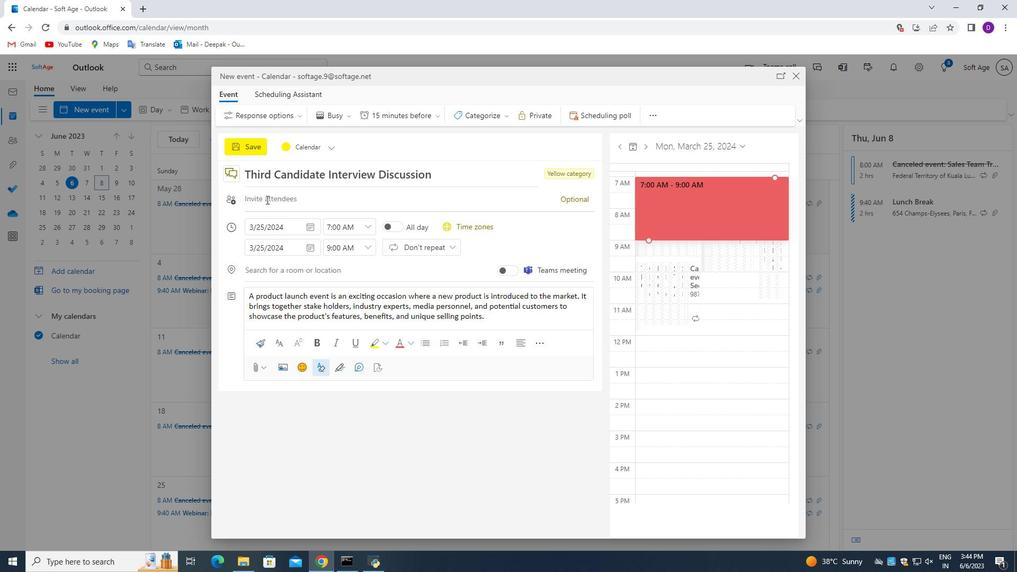 
Action: Mouse moved to (268, 198)
Screenshot: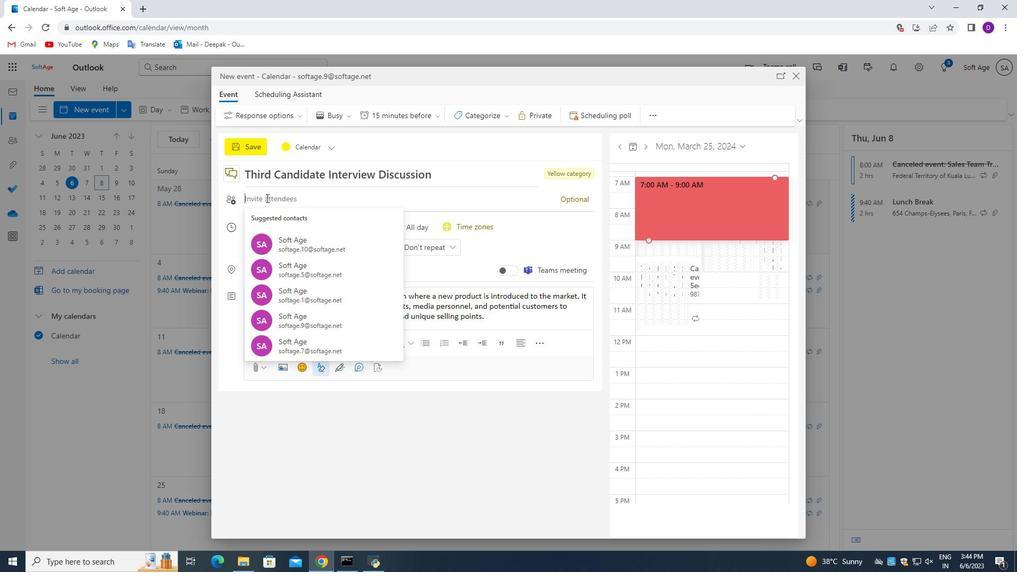 
Action: Key pressed softage.1<Key.shift>@softage.net<Key.enter>
Screenshot: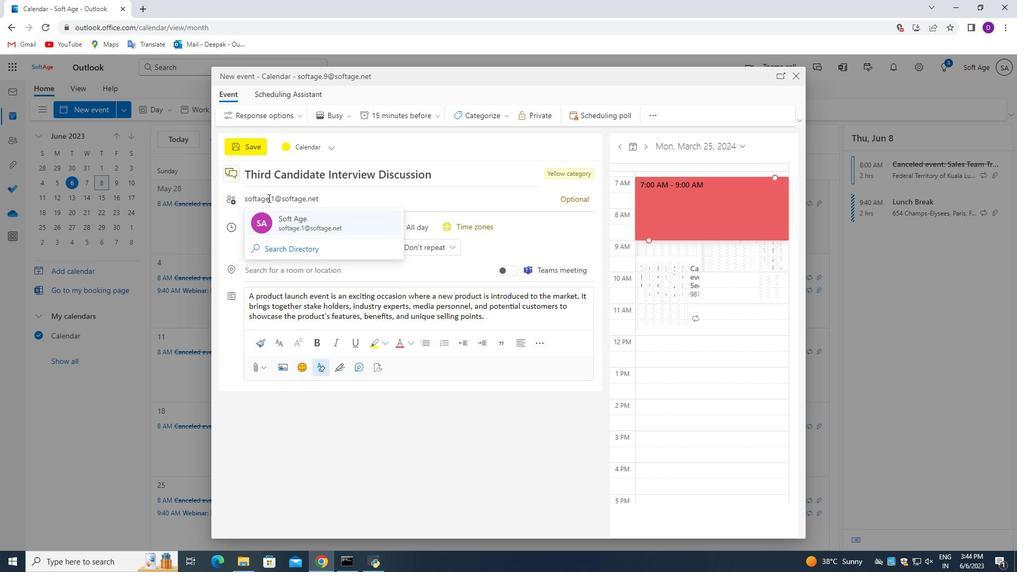 
Action: Mouse moved to (582, 196)
Screenshot: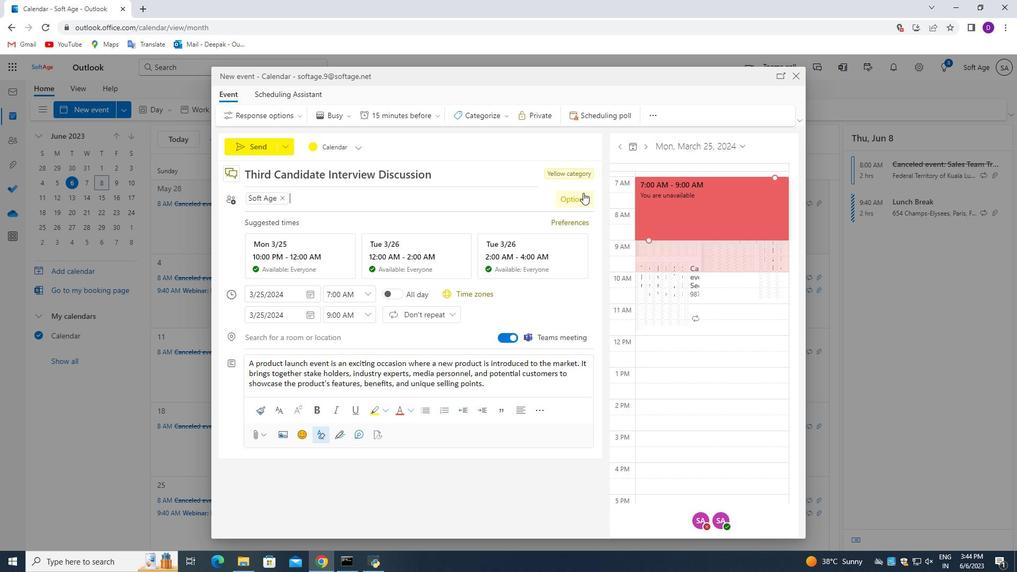 
Action: Mouse pressed left at (582, 196)
Screenshot: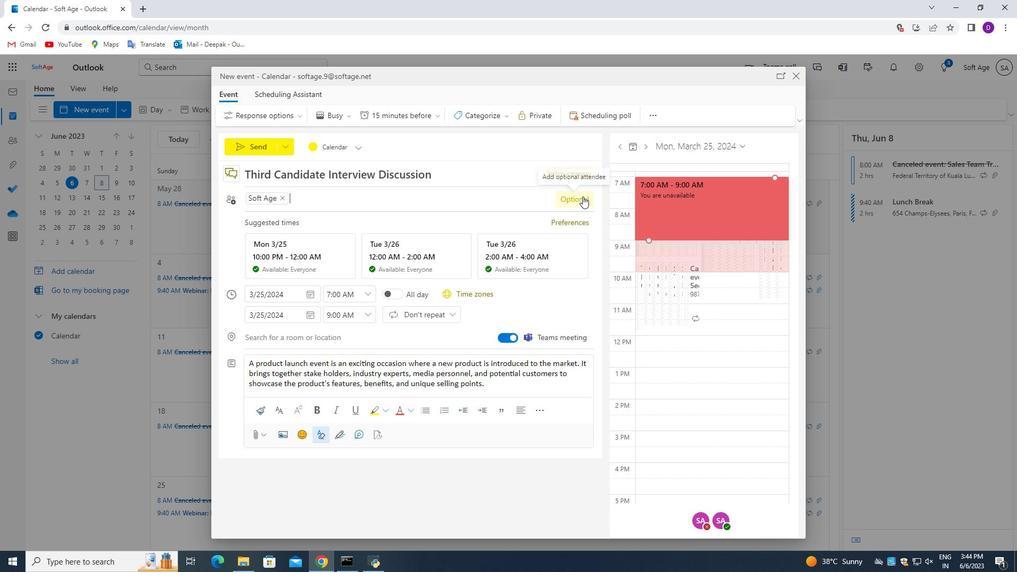 
Action: Mouse moved to (284, 228)
Screenshot: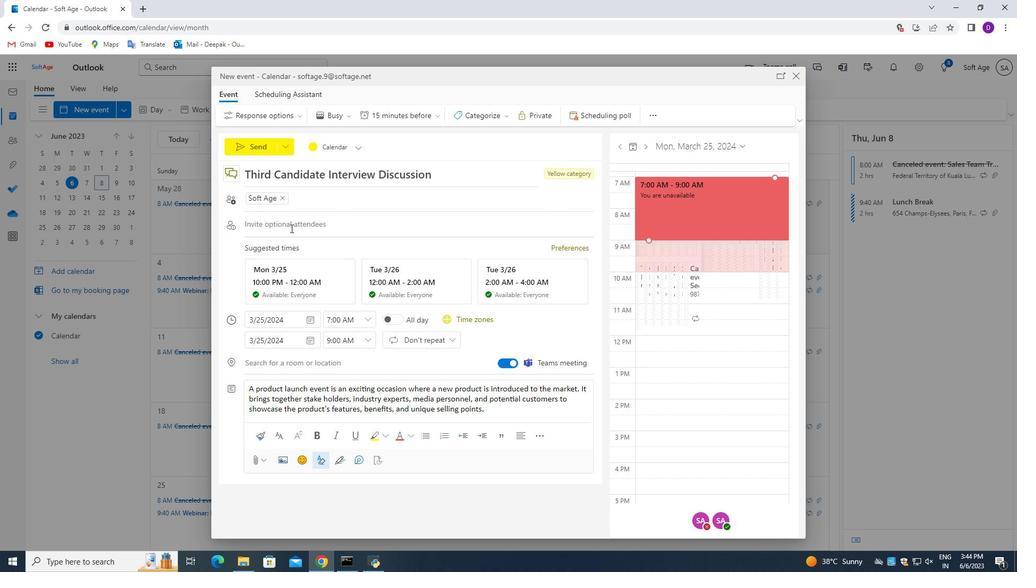 
Action: Key pressed softage.2<Key.shift><Key.shift>@softage.net<Key.enter>
Screenshot: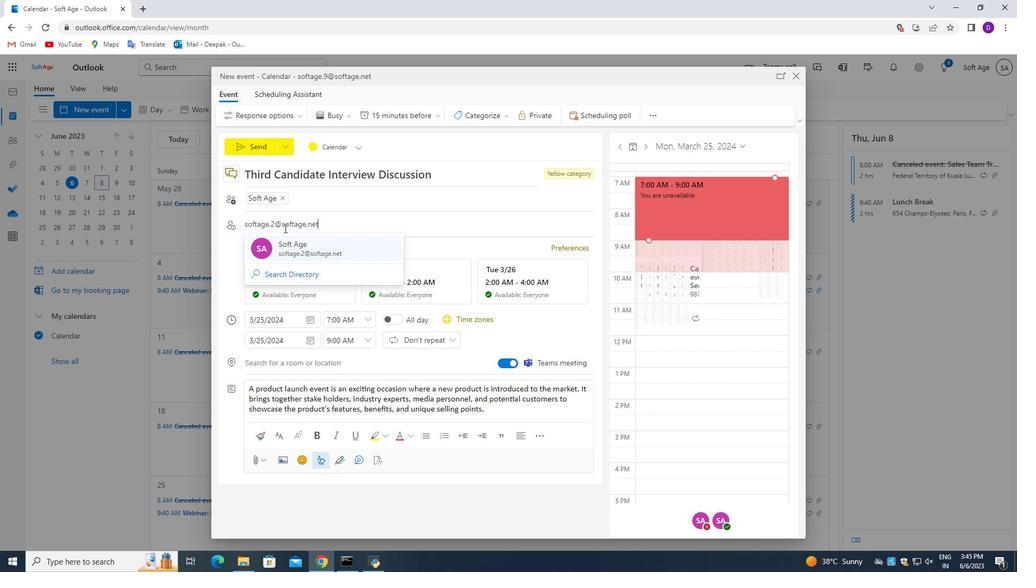 
Action: Mouse moved to (339, 267)
Screenshot: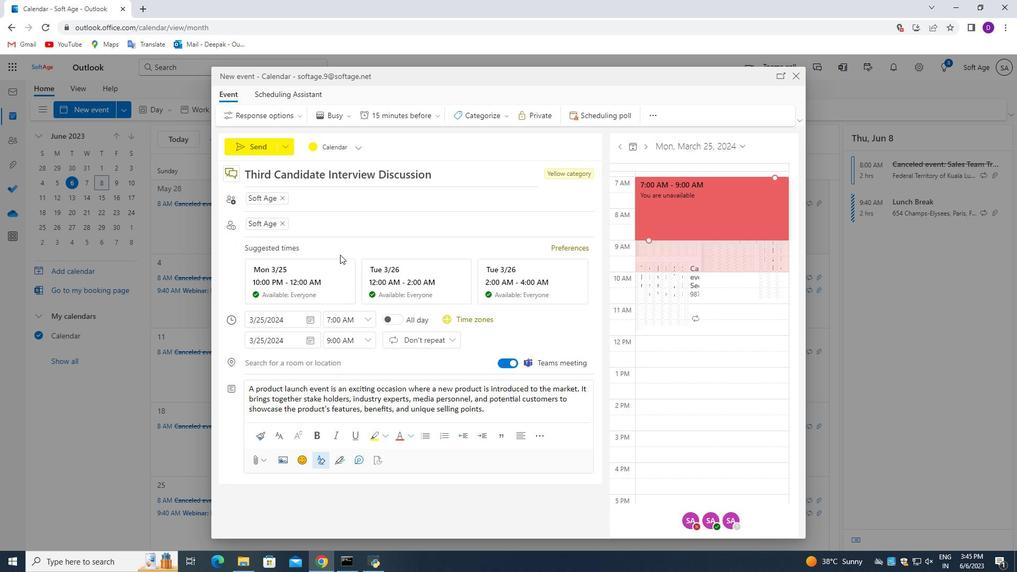 
Action: Mouse scrolled (339, 267) with delta (0, 0)
Screenshot: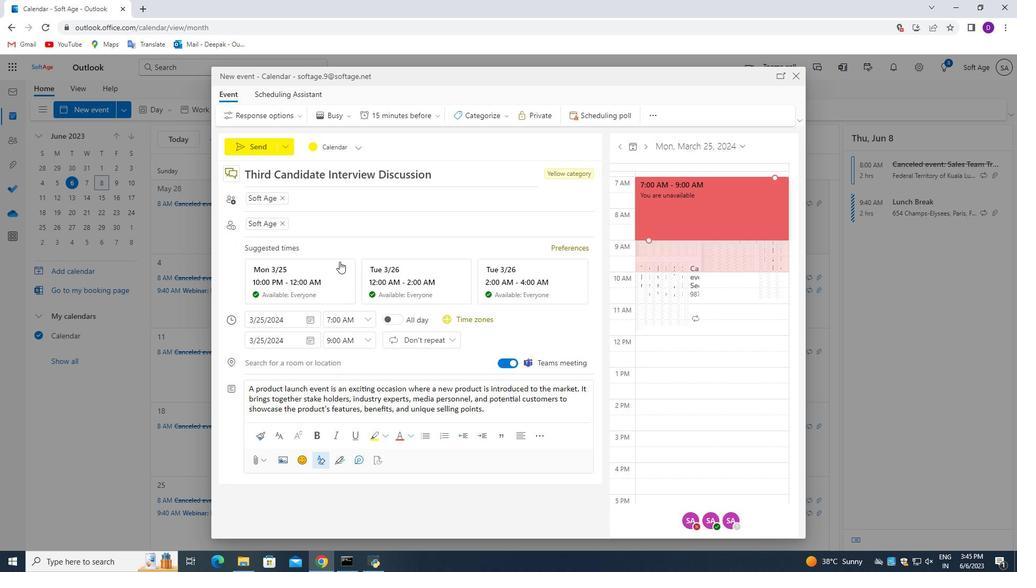 
Action: Mouse moved to (339, 268)
Screenshot: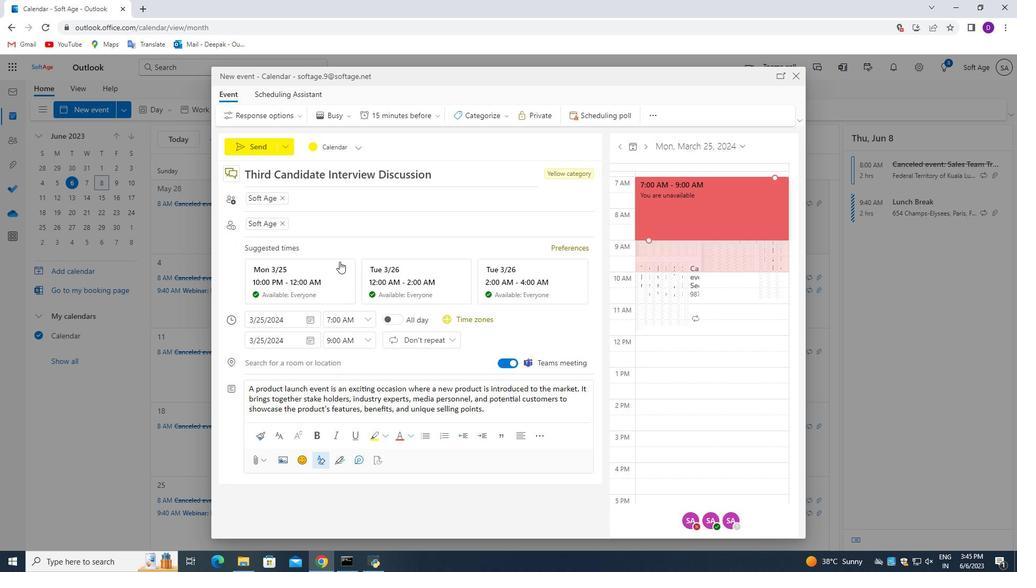 
Action: Mouse scrolled (339, 268) with delta (0, 0)
Screenshot: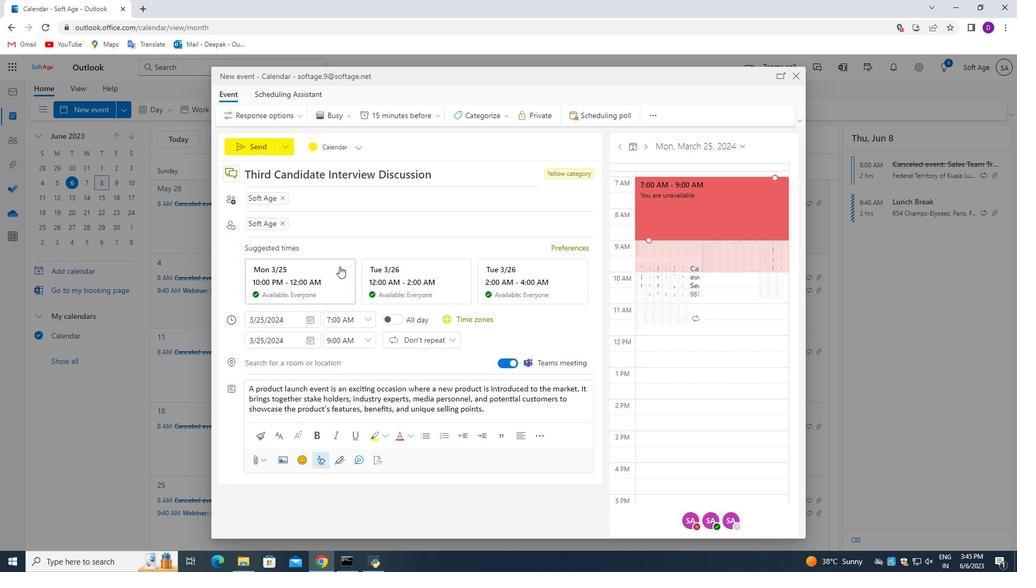 
Action: Mouse scrolled (339, 268) with delta (0, 0)
Screenshot: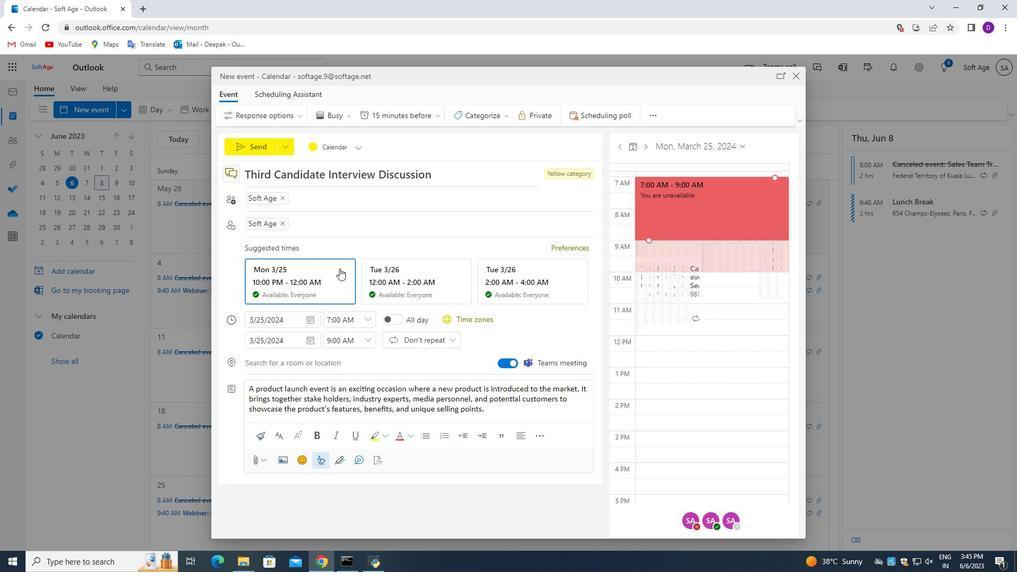 
Action: Mouse moved to (345, 312)
Screenshot: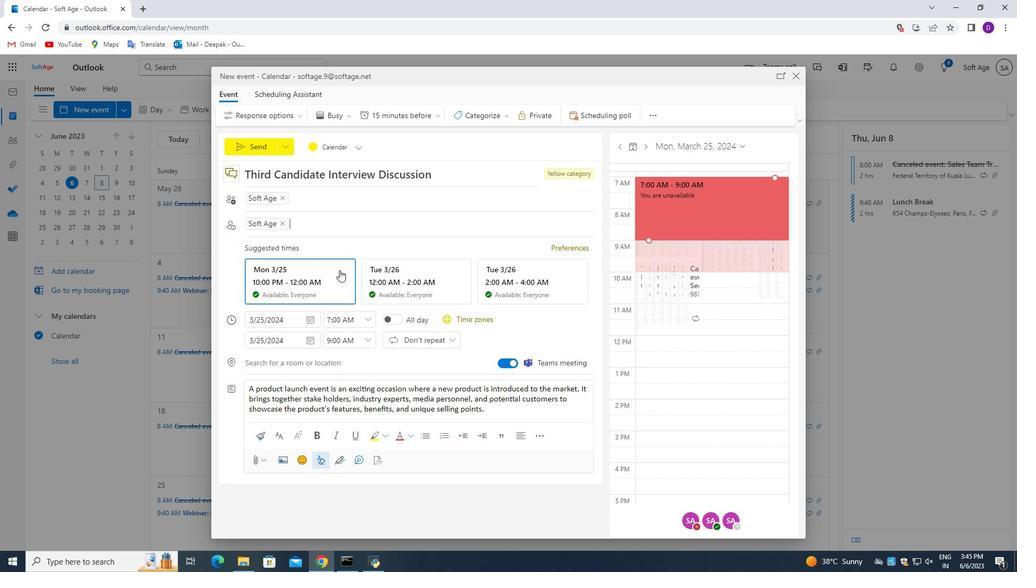 
Action: Mouse scrolled (345, 311) with delta (0, 0)
Screenshot: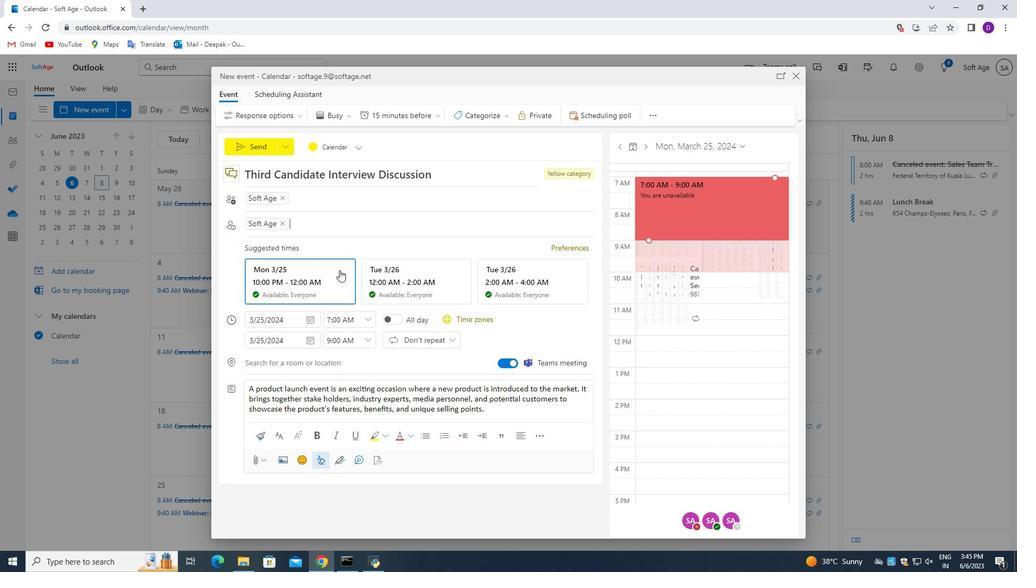 
Action: Mouse moved to (324, 302)
Screenshot: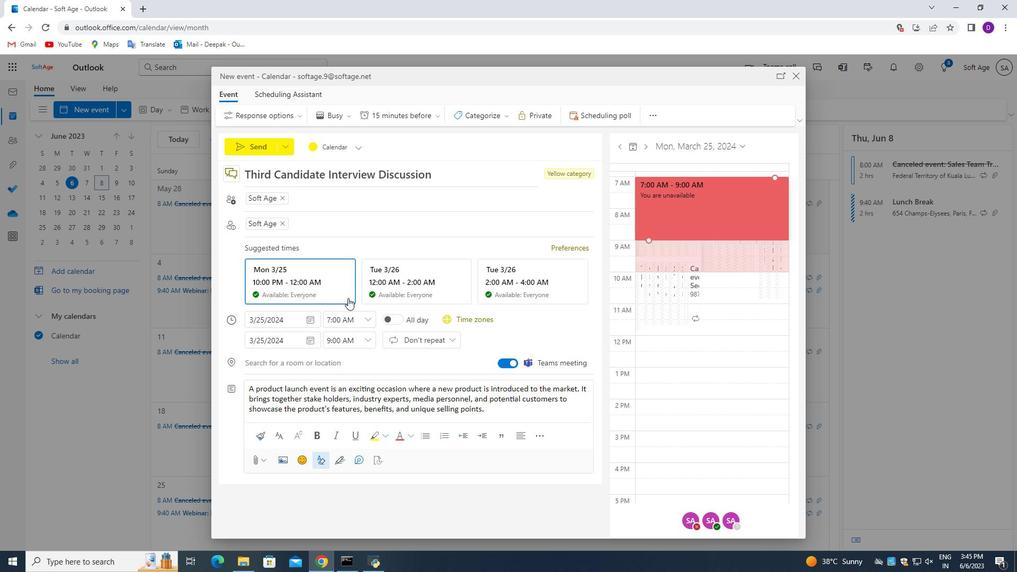 
Action: Mouse scrolled (324, 301) with delta (0, 0)
Screenshot: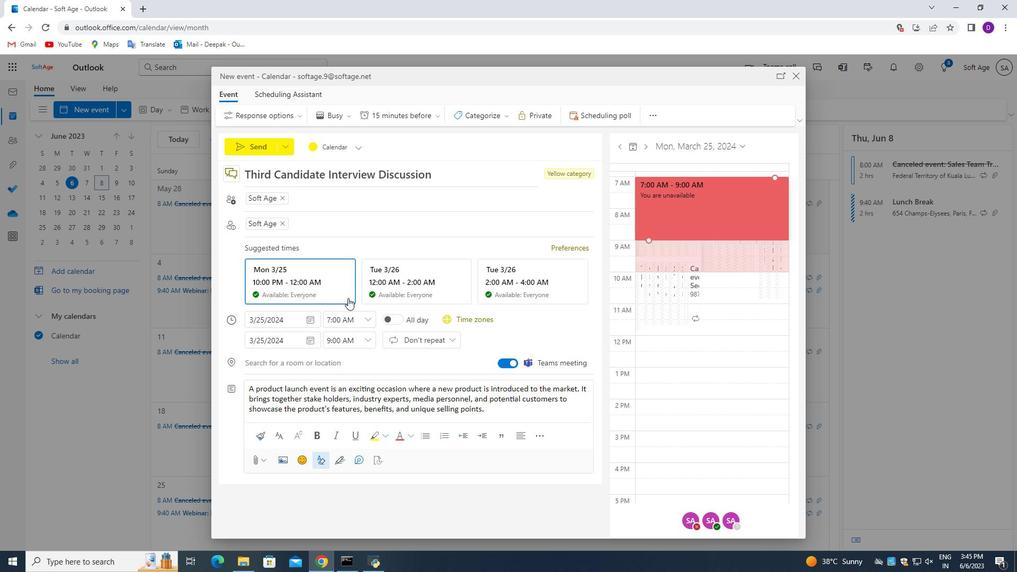 
Action: Mouse moved to (404, 119)
Screenshot: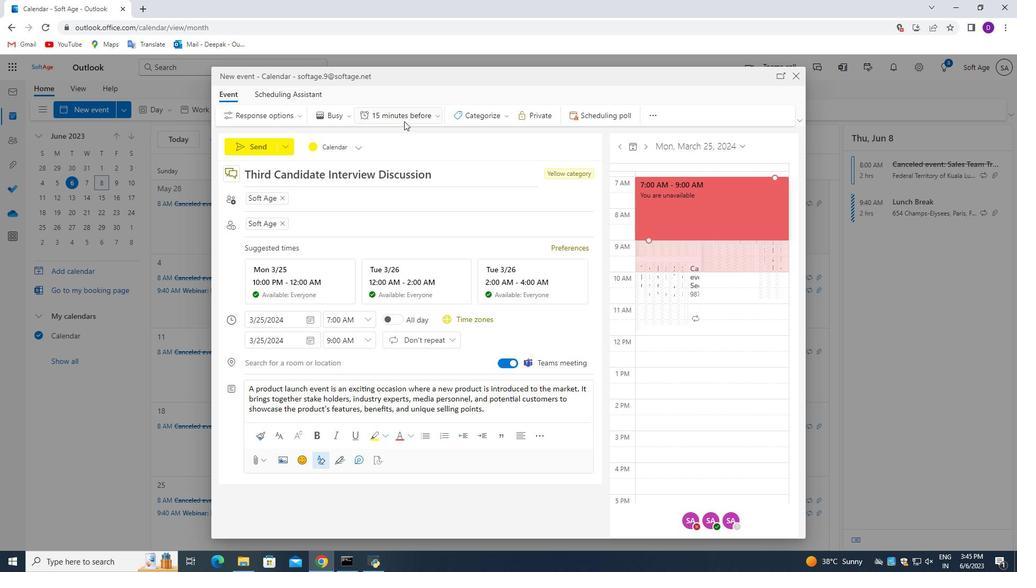
Action: Mouse pressed left at (404, 119)
Screenshot: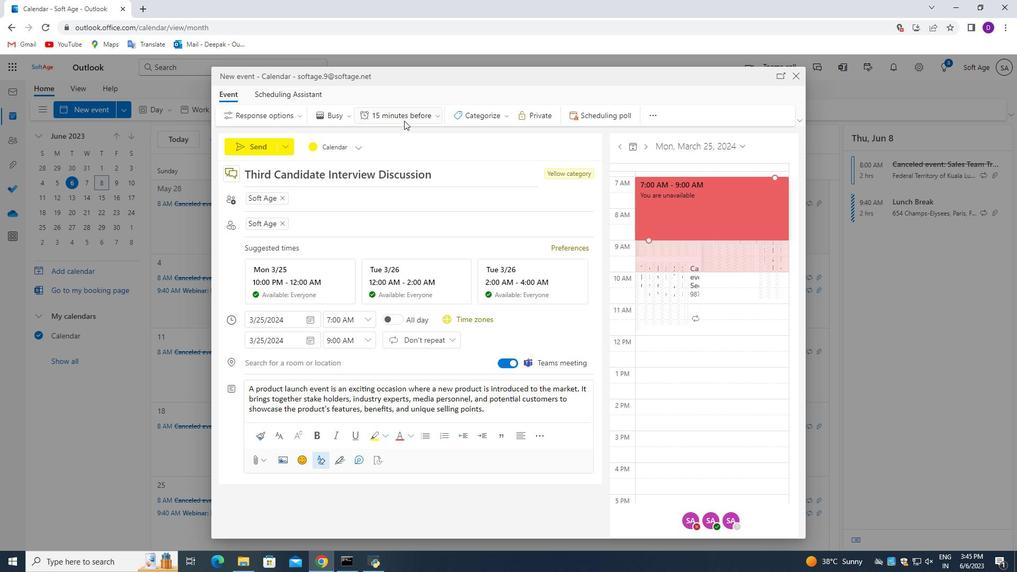 
Action: Mouse moved to (405, 158)
Screenshot: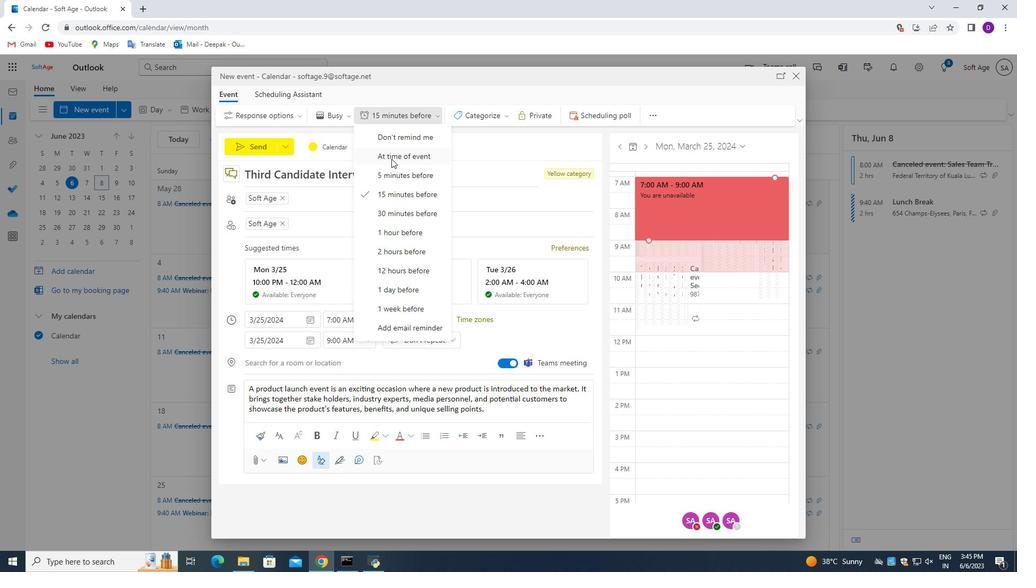 
Action: Mouse pressed left at (405, 158)
Screenshot: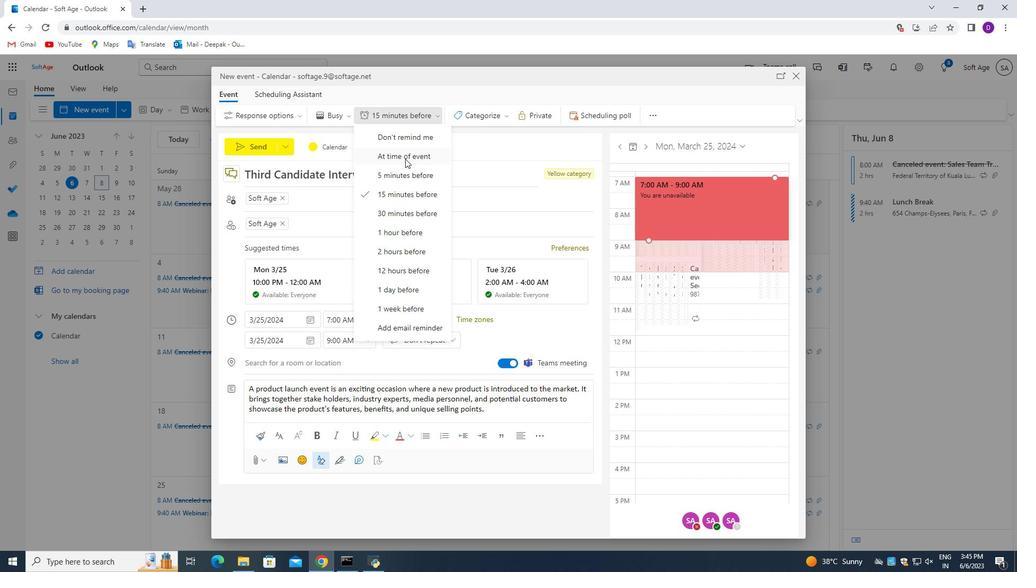 
Action: Mouse moved to (389, 300)
Screenshot: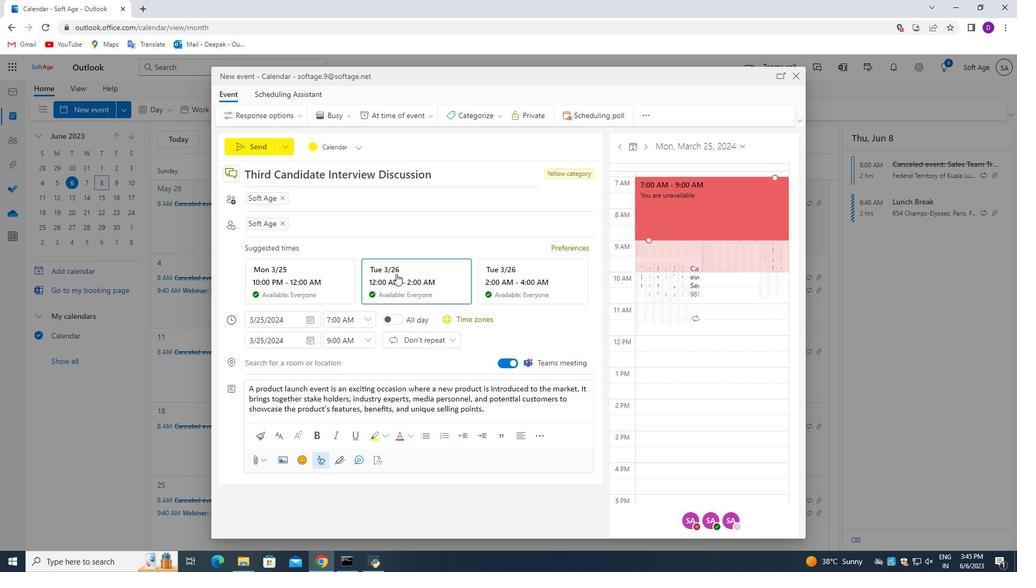 
Action: Mouse scrolled (389, 299) with delta (0, 0)
Screenshot: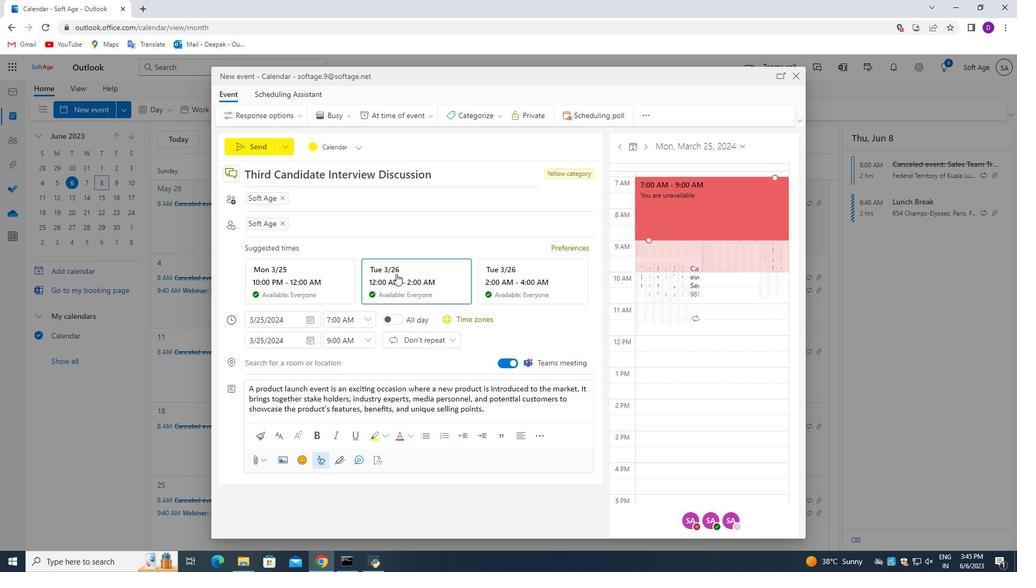 
Action: Mouse moved to (386, 307)
Screenshot: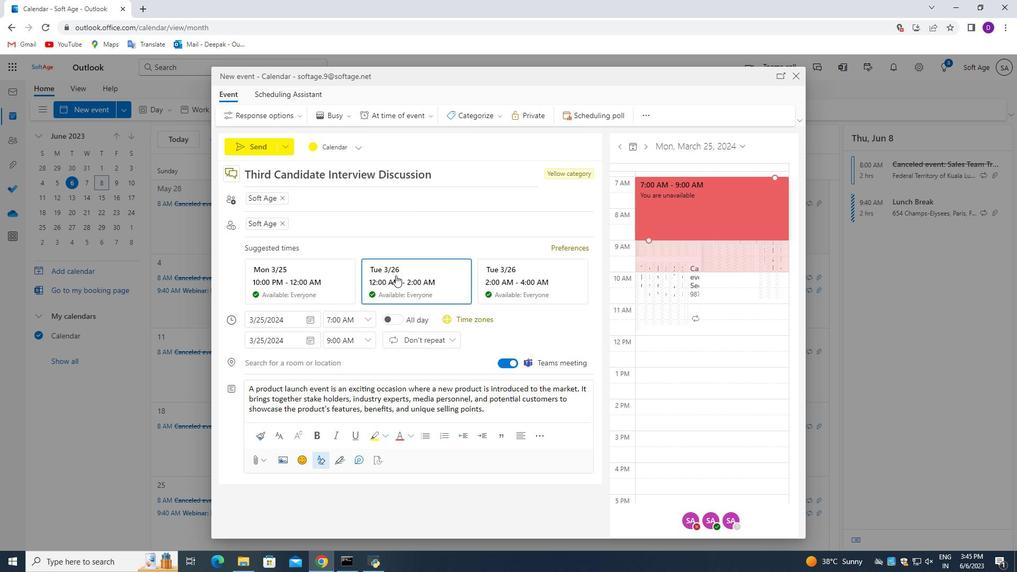 
Action: Mouse scrolled (386, 306) with delta (0, 0)
Screenshot: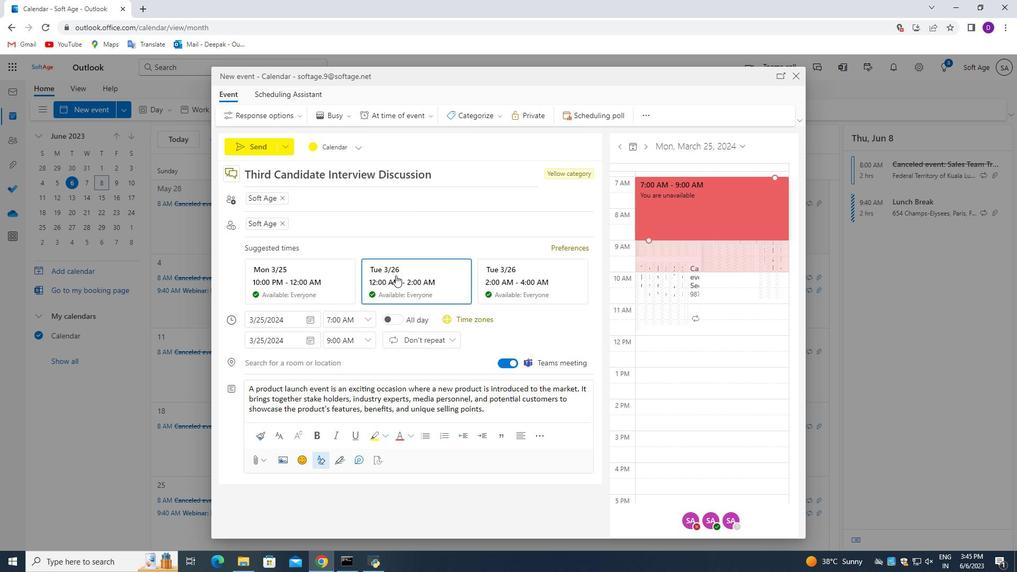 
Action: Mouse moved to (392, 399)
Screenshot: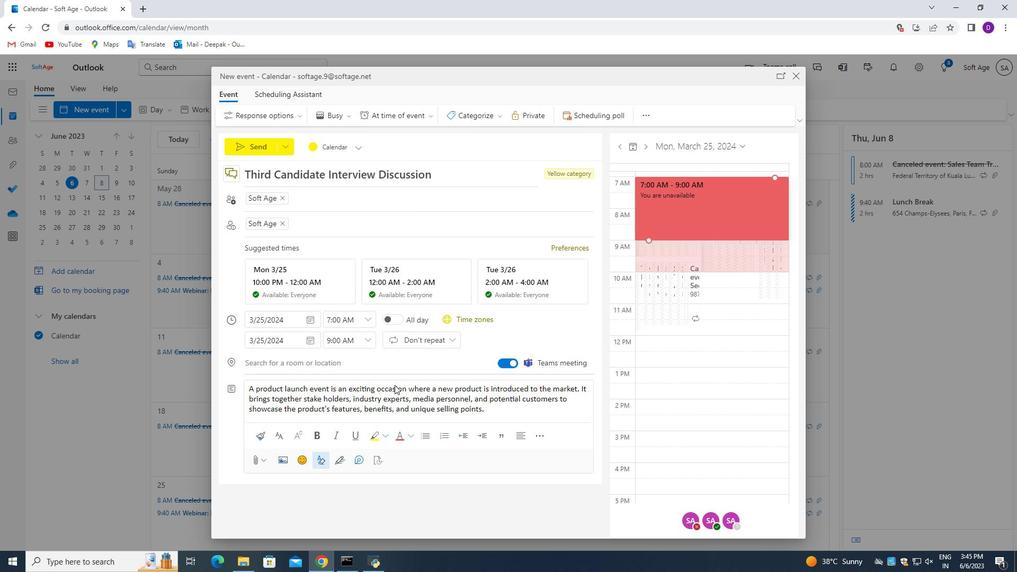 
Action: Mouse scrolled (392, 399) with delta (0, 0)
Screenshot: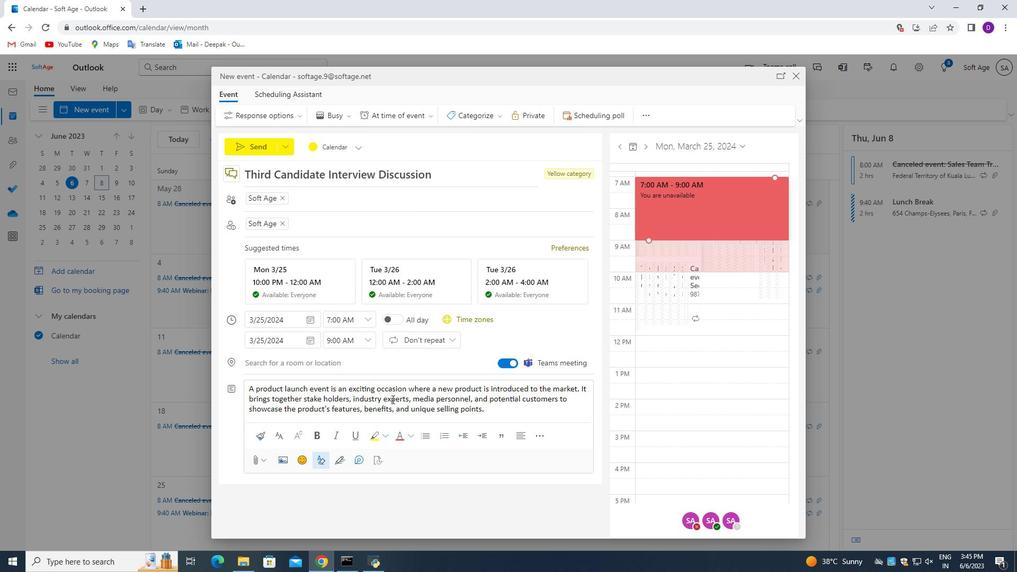 
Action: Mouse moved to (392, 400)
Screenshot: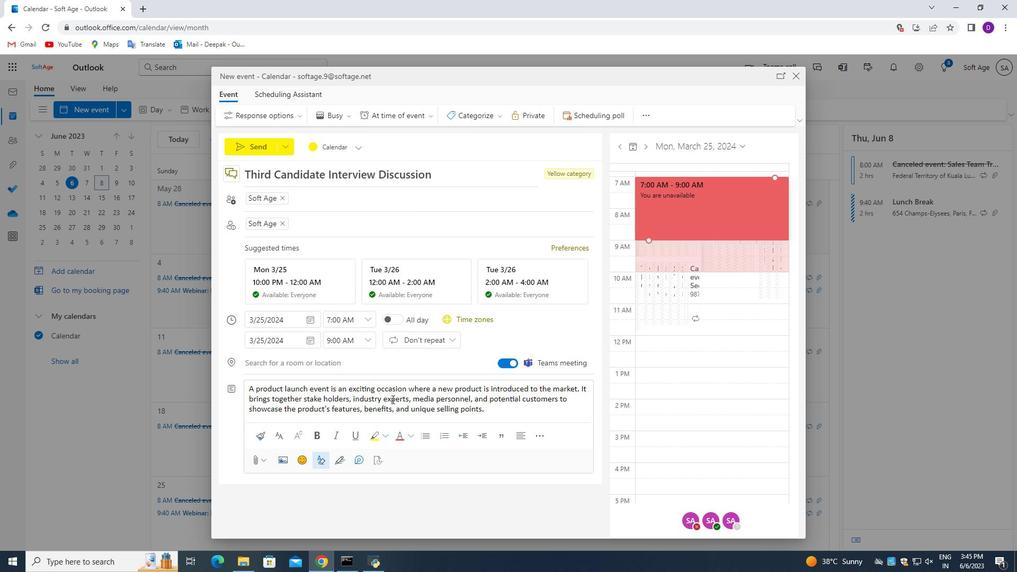 
Action: Mouse scrolled (392, 399) with delta (0, 0)
Screenshot: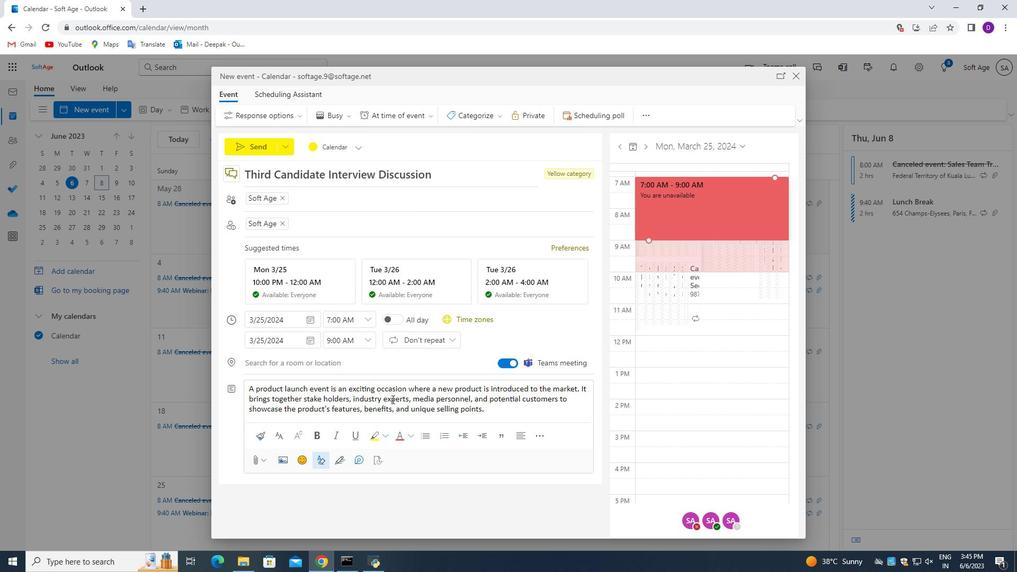 
Action: Mouse scrolled (392, 399) with delta (0, 0)
Screenshot: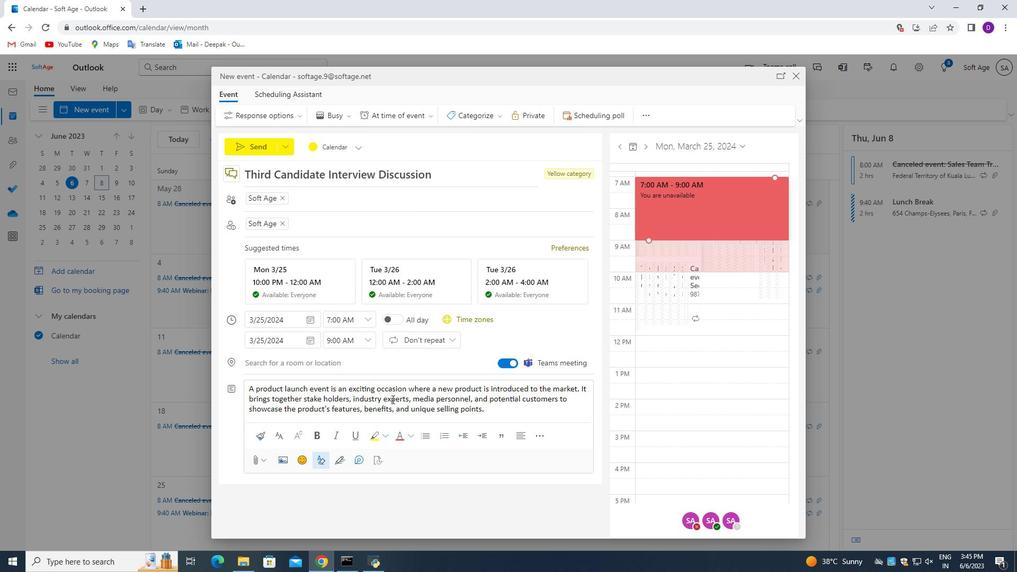 
Action: Mouse scrolled (392, 399) with delta (0, 0)
Screenshot: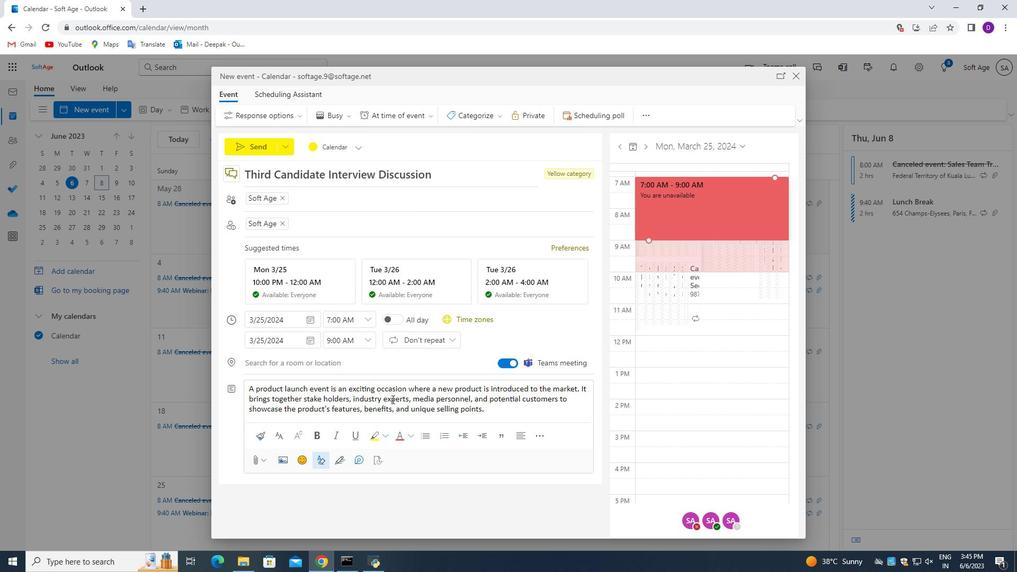 
Action: Mouse moved to (382, 351)
Screenshot: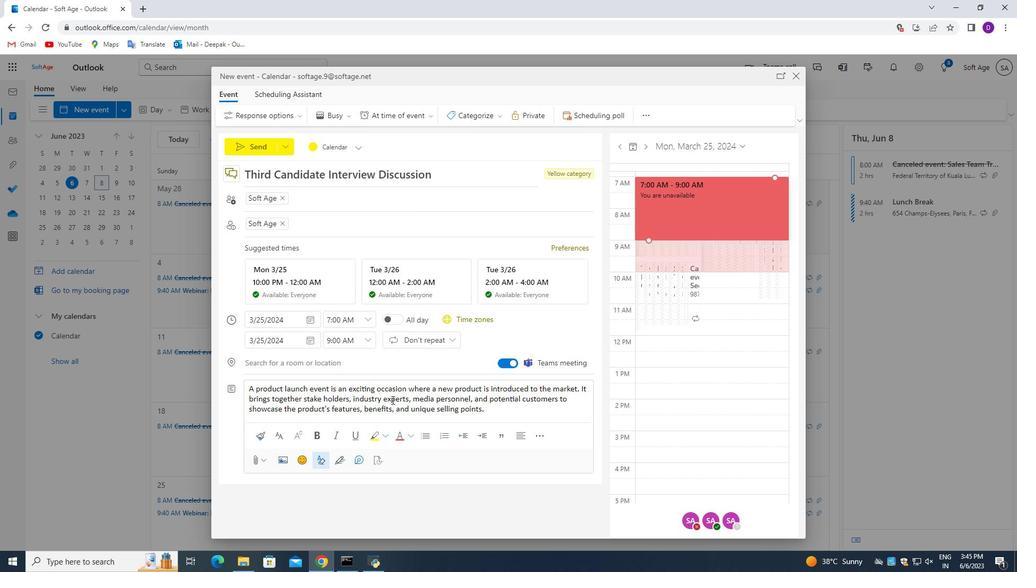 
Action: Mouse scrolled (391, 397) with delta (0, 0)
Screenshot: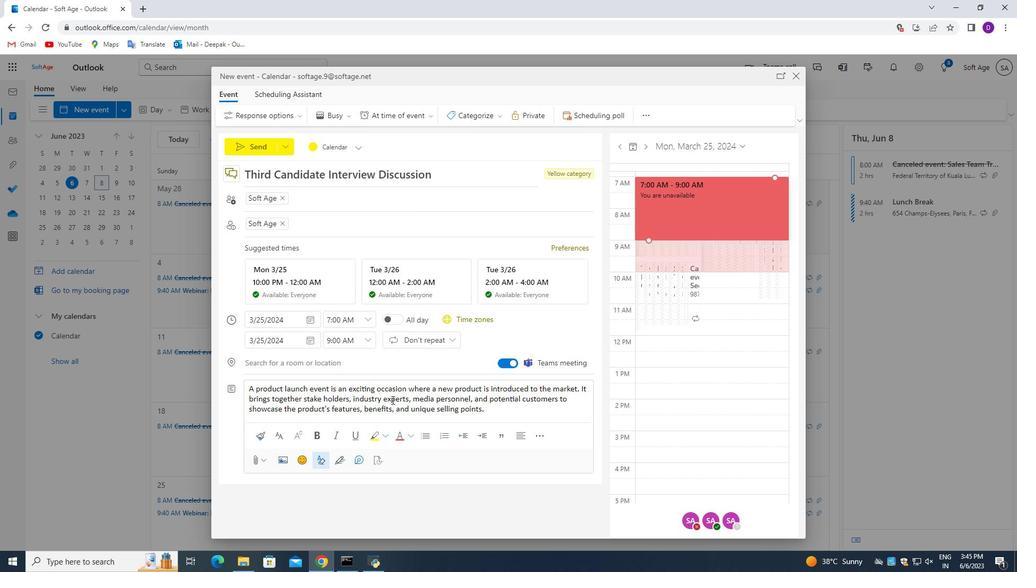 
Action: Mouse moved to (381, 345)
Screenshot: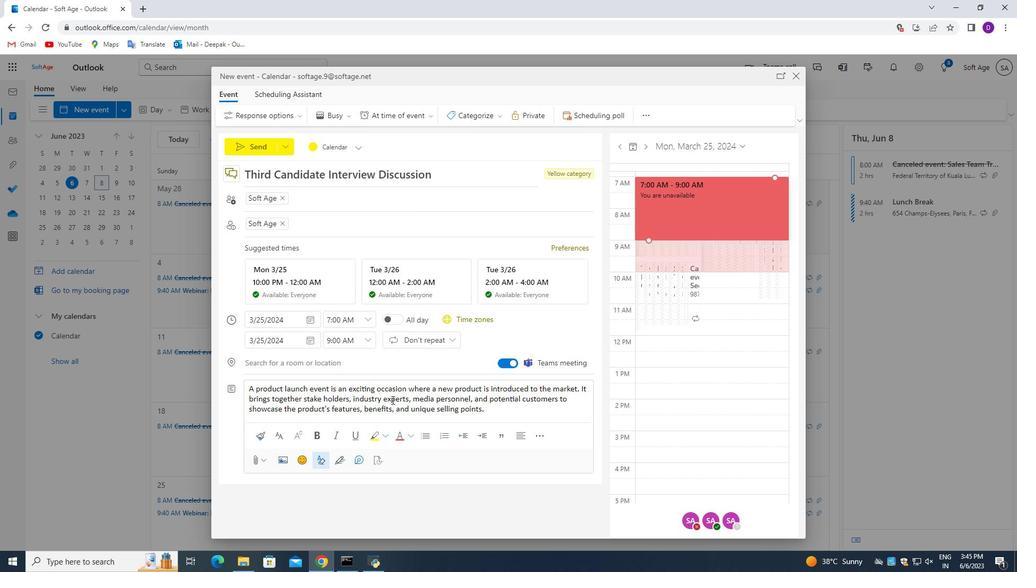 
Action: Mouse scrolled (390, 385) with delta (0, 0)
Screenshot: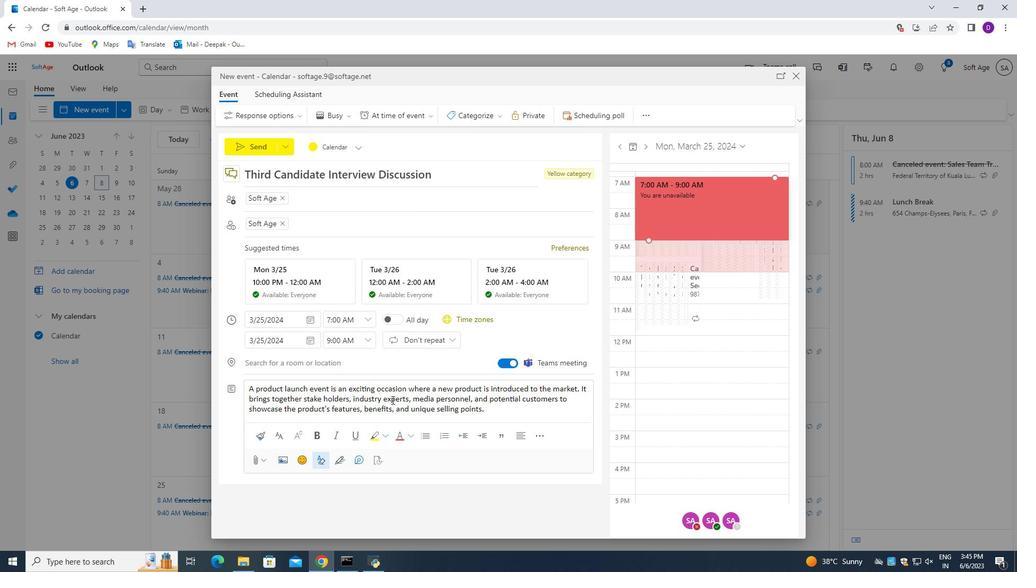 
Action: Mouse moved to (237, 143)
Screenshot: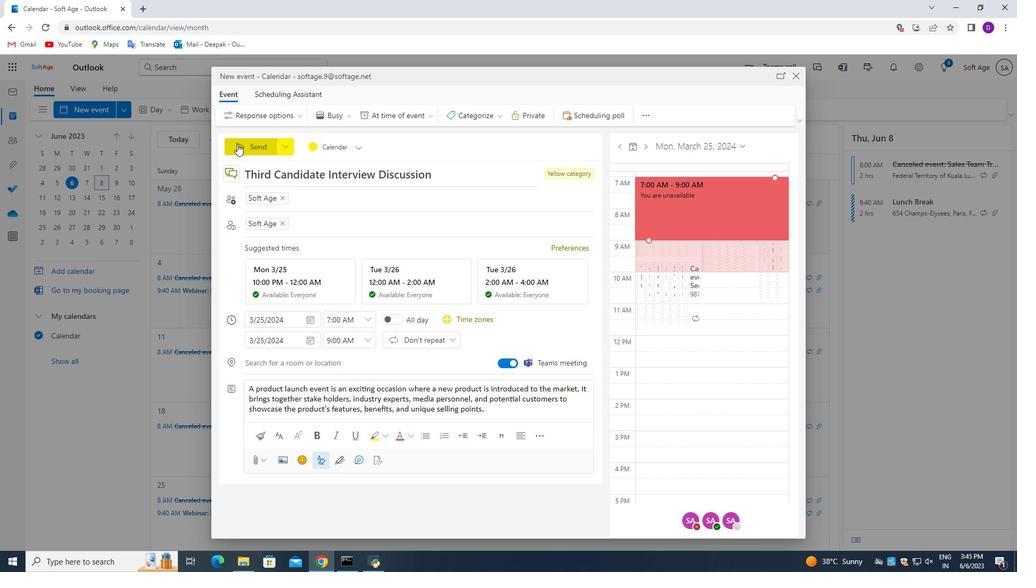 
Action: Mouse pressed left at (237, 143)
Screenshot: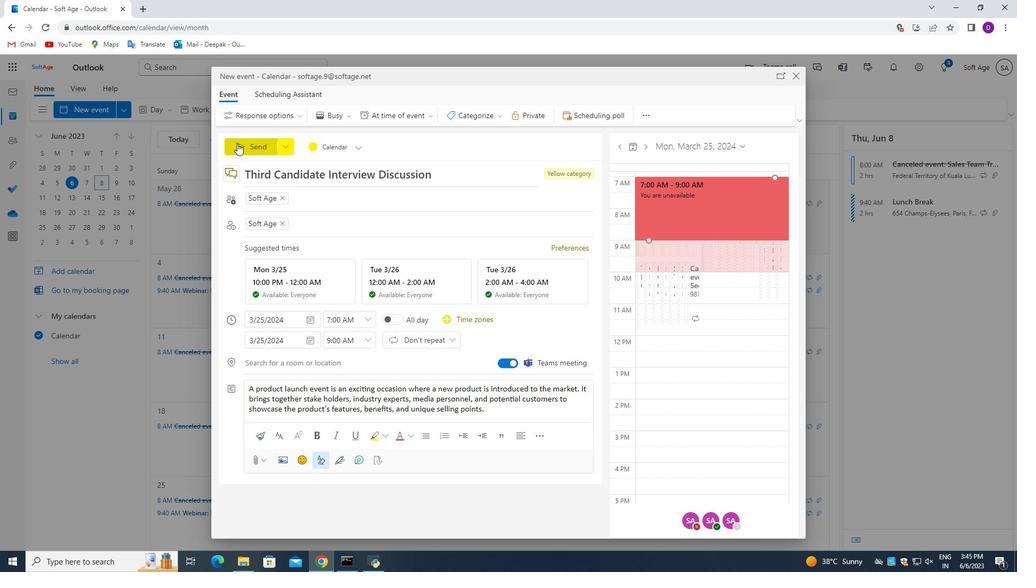 
Action: Mouse moved to (285, 283)
Screenshot: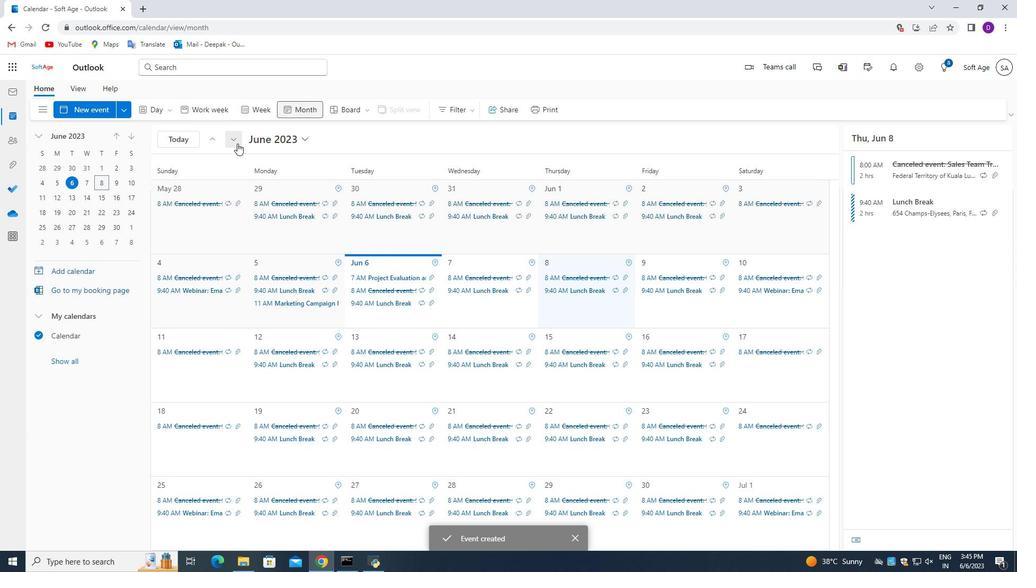 
Action: Mouse scrolled (285, 284) with delta (0, 0)
Screenshot: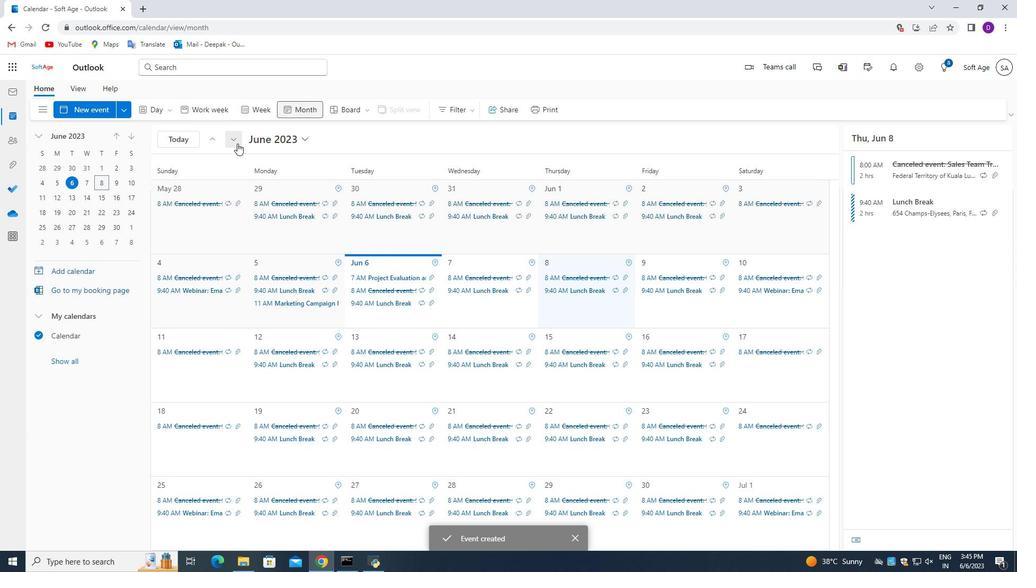 
Action: Mouse moved to (285, 284)
Screenshot: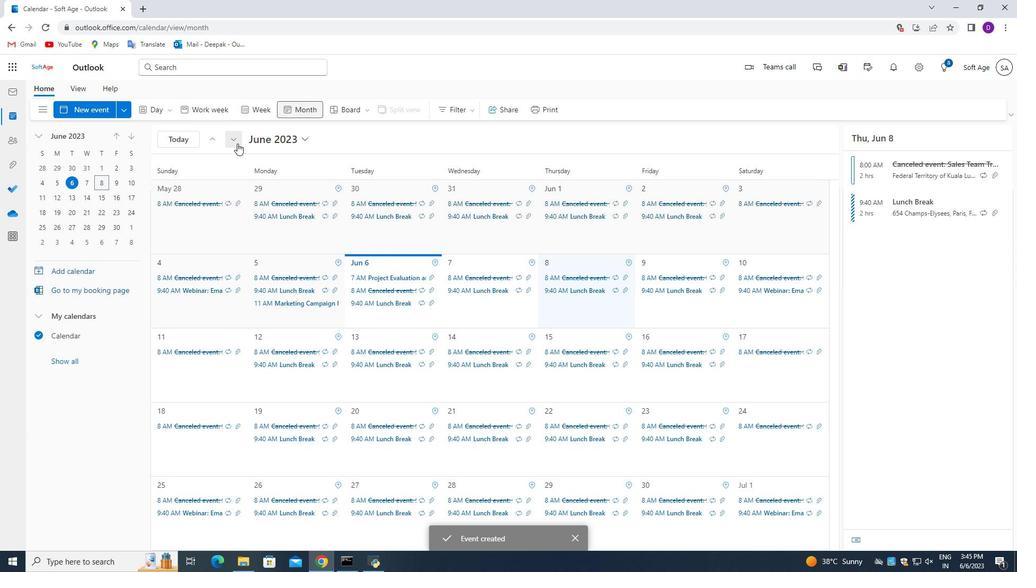 
Action: Mouse scrolled (285, 284) with delta (0, 0)
Screenshot: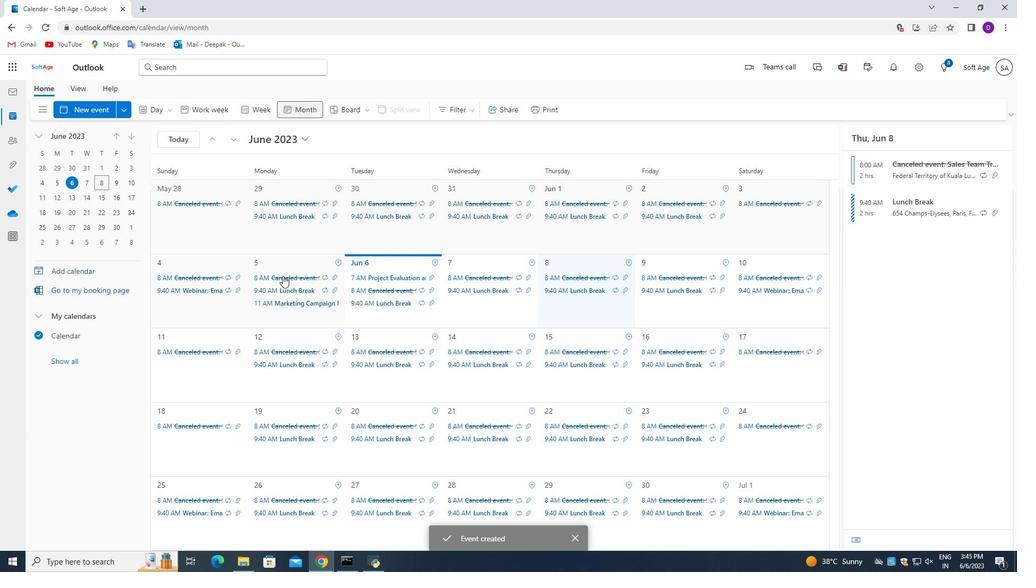 
Action: Mouse scrolled (285, 284) with delta (0, 0)
Screenshot: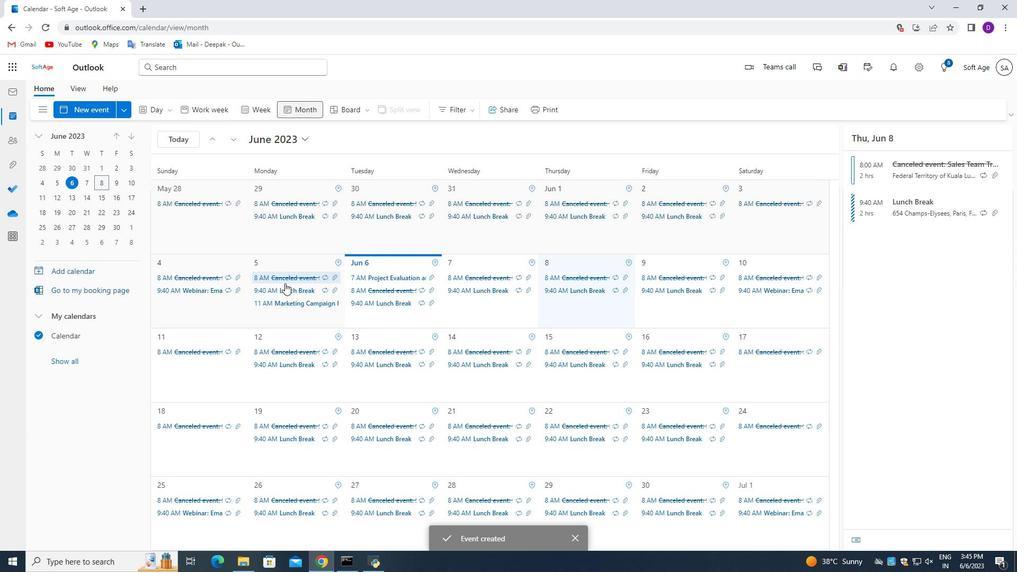 
